 Task: Create a due date automation trigger when advanced on, on the monday of the week before a card is due add basic assigned to me at 11:00 AM.
Action: Mouse moved to (770, 284)
Screenshot: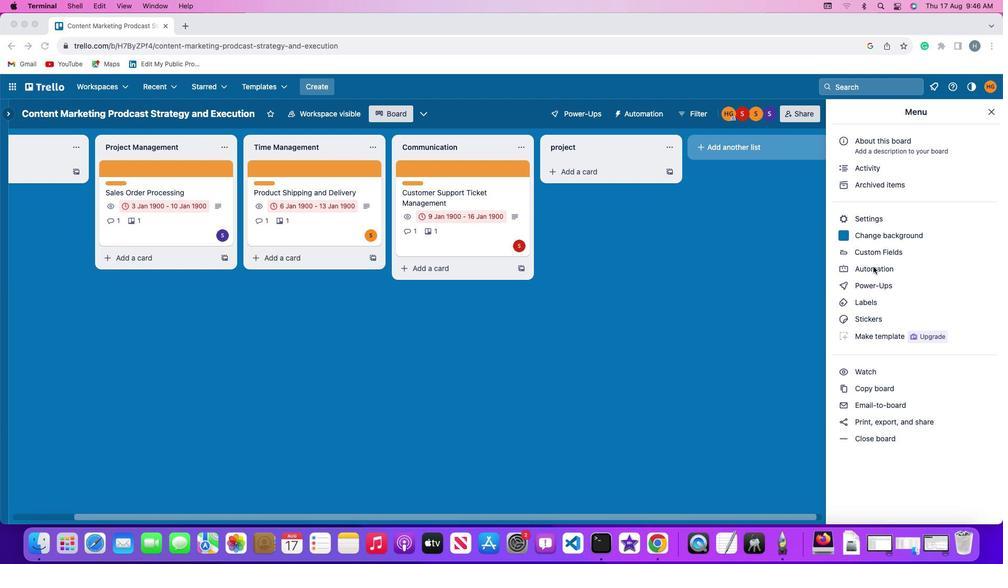 
Action: Mouse pressed left at (770, 284)
Screenshot: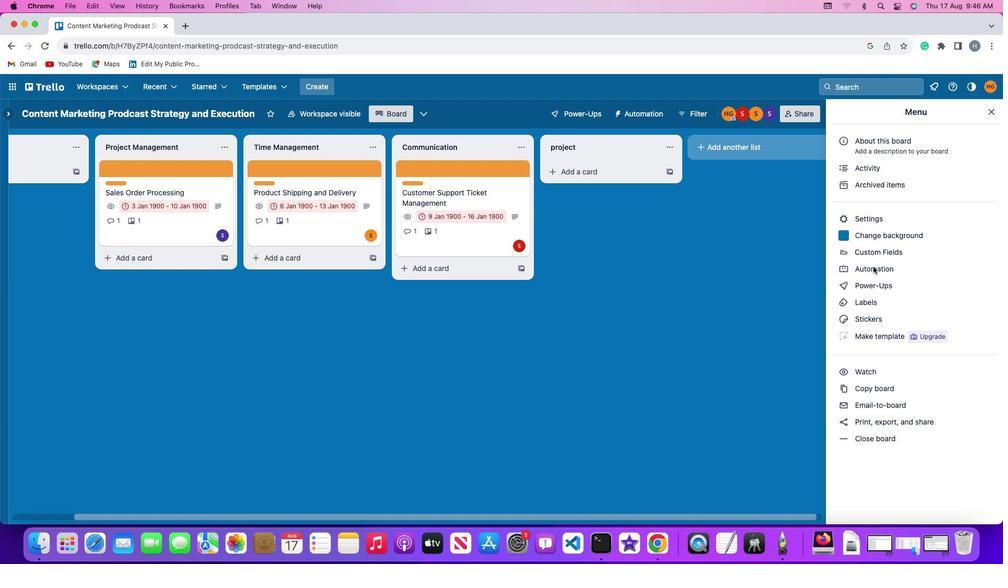 
Action: Mouse pressed left at (770, 284)
Screenshot: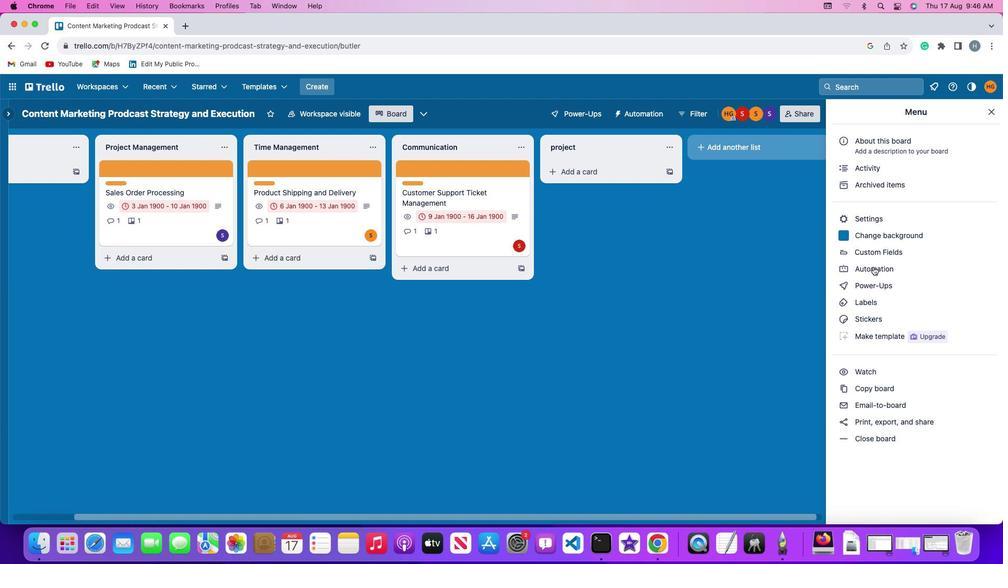 
Action: Mouse moved to (153, 265)
Screenshot: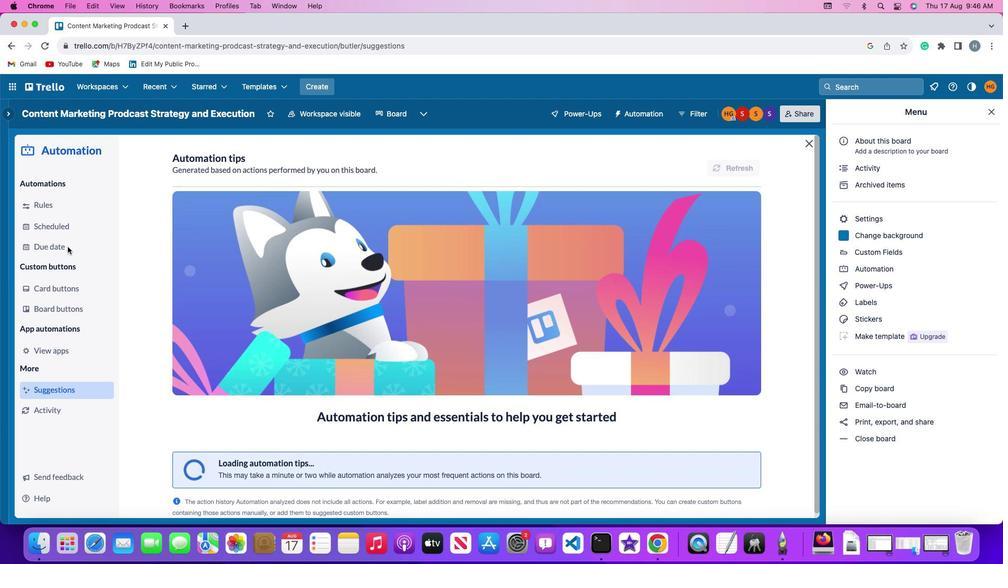 
Action: Mouse pressed left at (153, 265)
Screenshot: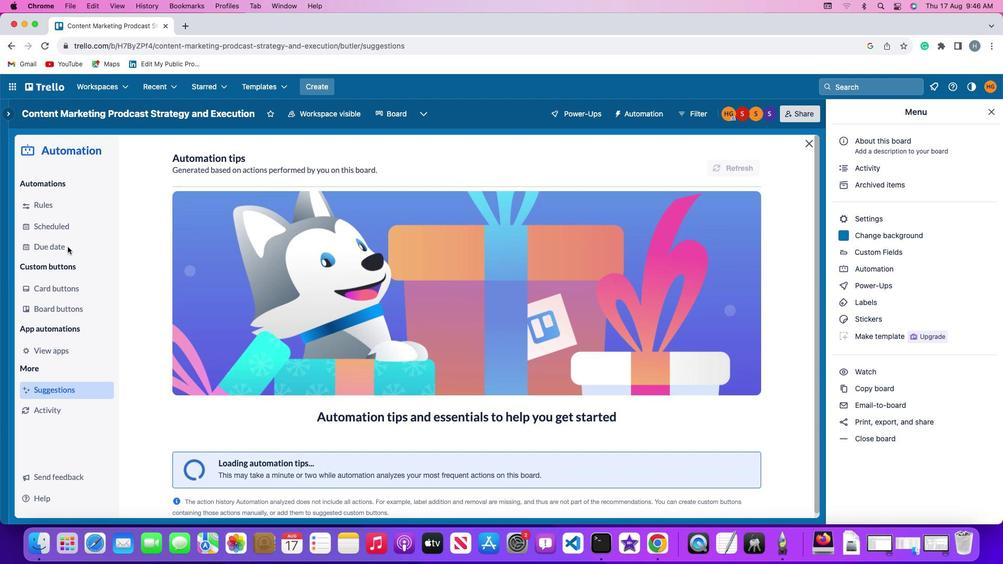 
Action: Mouse moved to (639, 185)
Screenshot: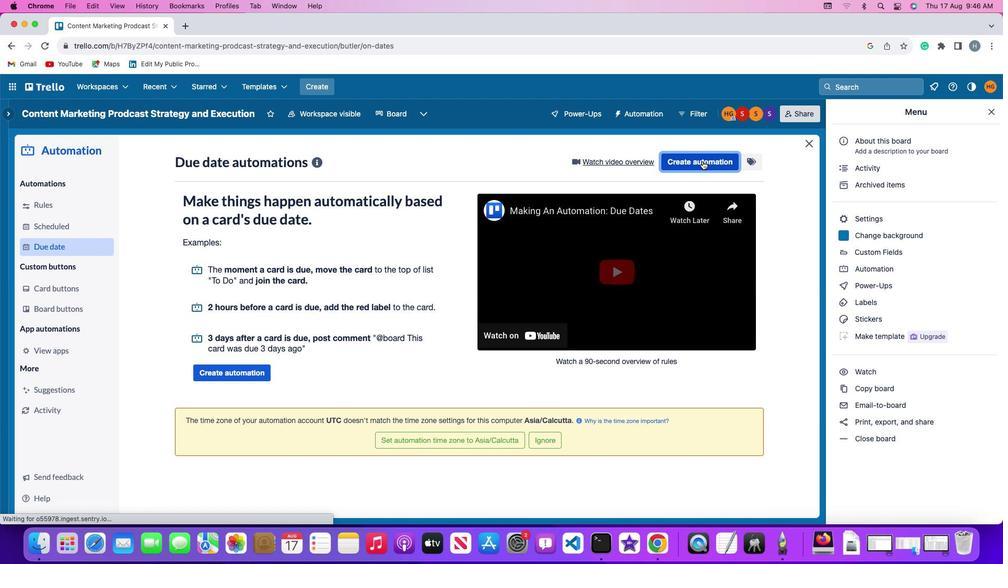 
Action: Mouse pressed left at (639, 185)
Screenshot: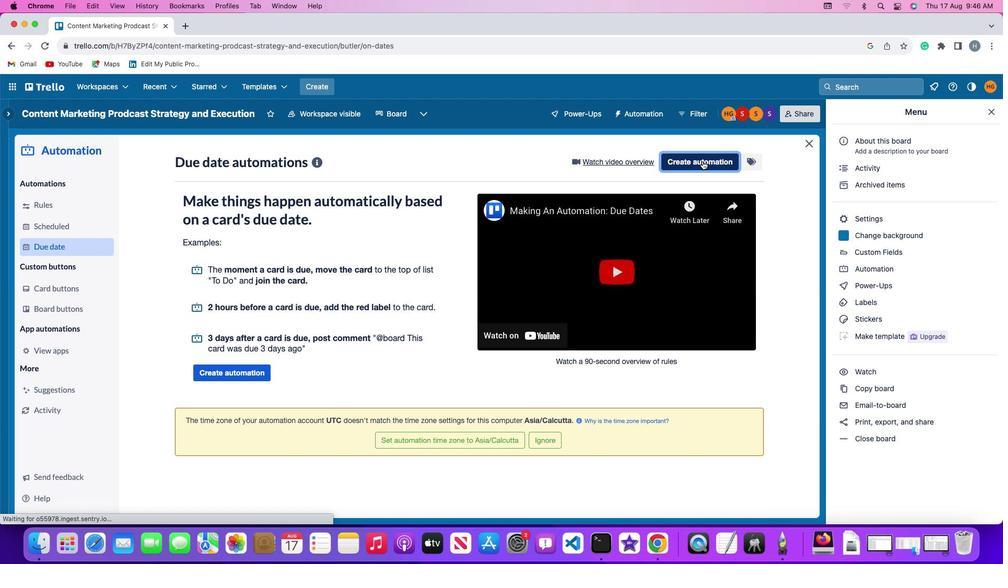
Action: Mouse moved to (254, 275)
Screenshot: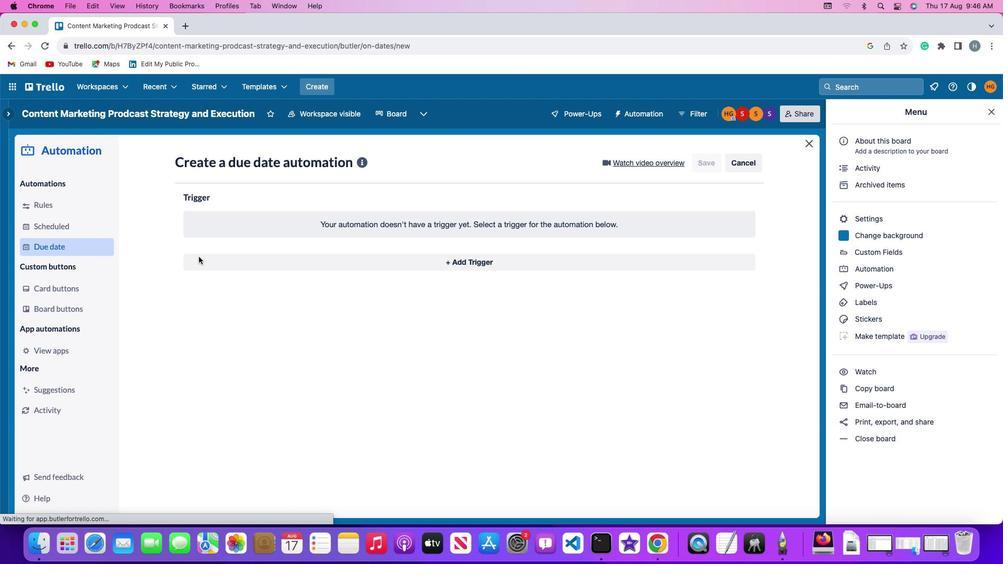 
Action: Mouse pressed left at (254, 275)
Screenshot: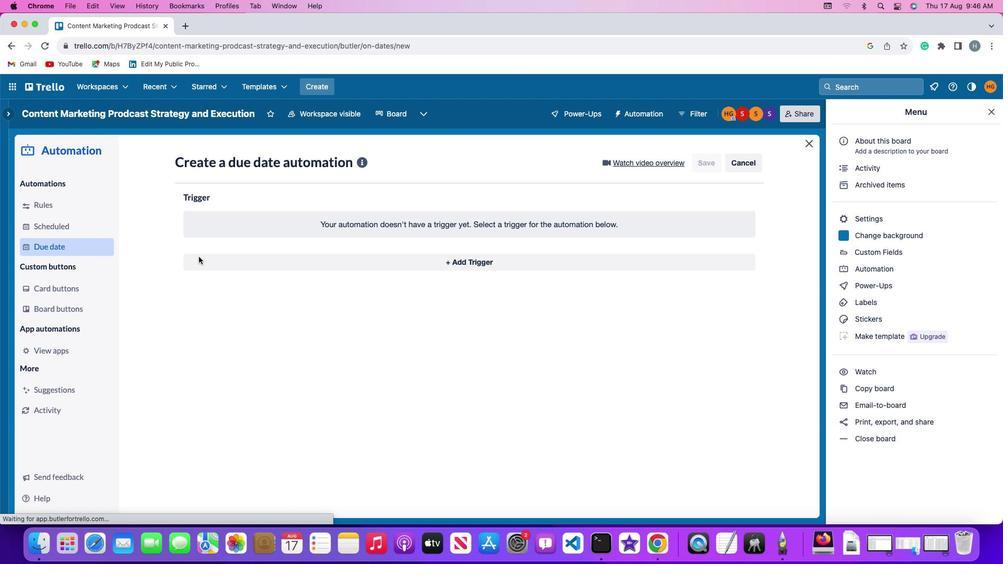 
Action: Mouse moved to (278, 463)
Screenshot: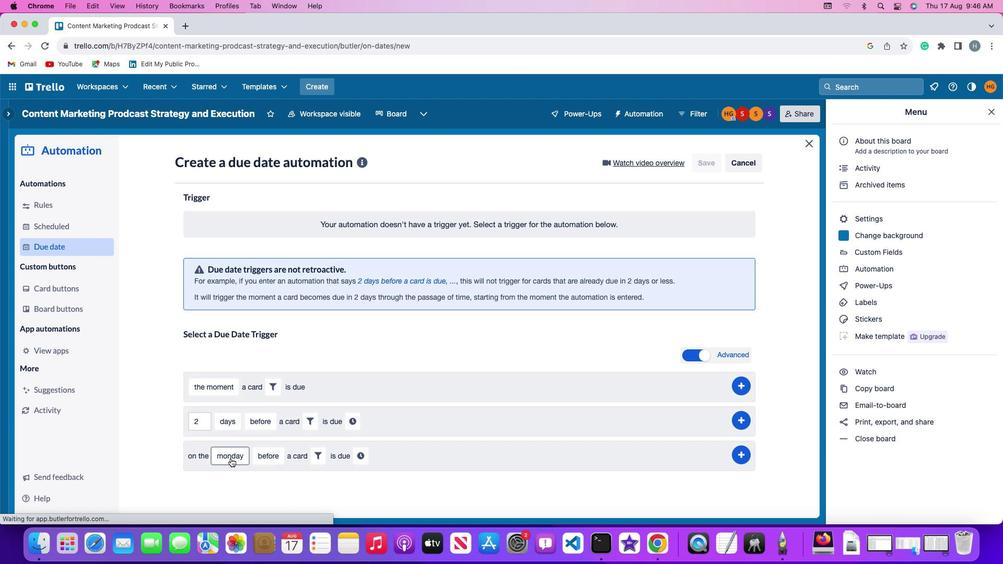 
Action: Mouse pressed left at (278, 463)
Screenshot: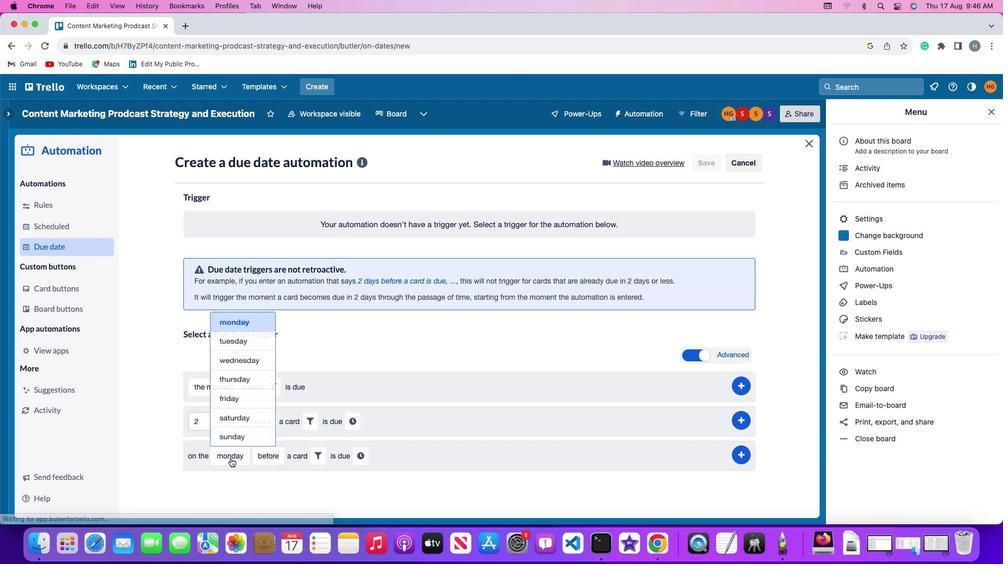 
Action: Mouse moved to (283, 325)
Screenshot: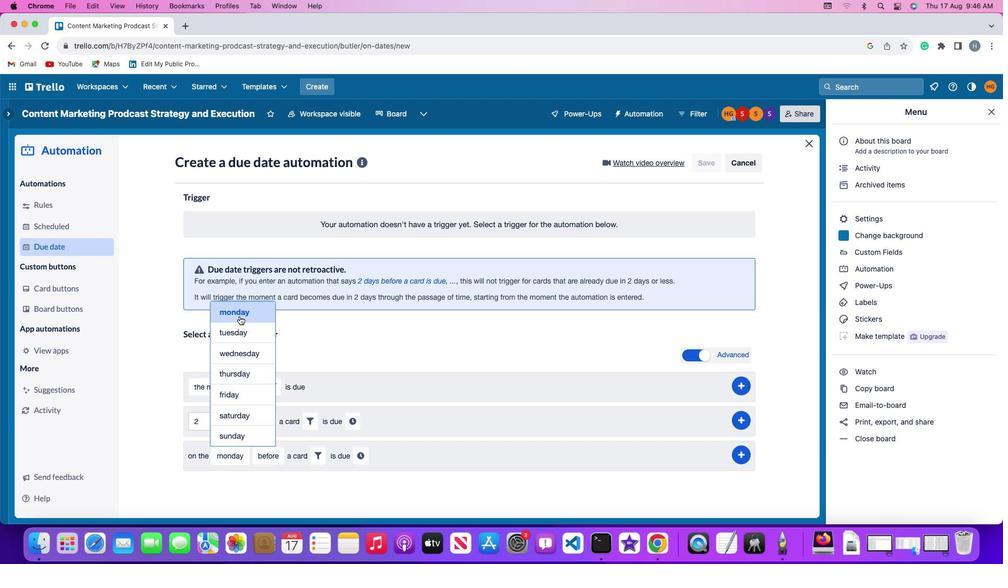 
Action: Mouse pressed left at (283, 325)
Screenshot: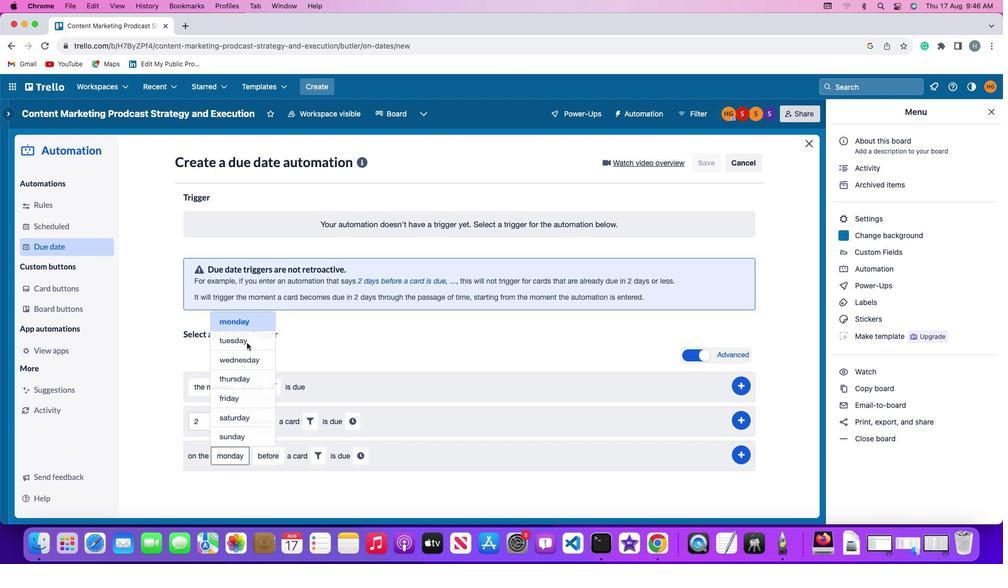 
Action: Mouse moved to (306, 460)
Screenshot: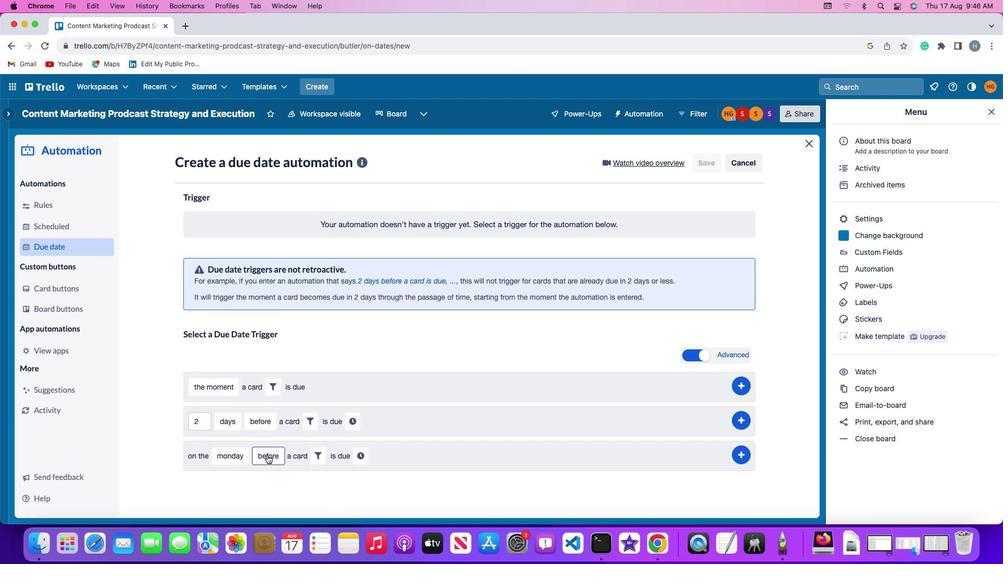 
Action: Mouse pressed left at (306, 460)
Screenshot: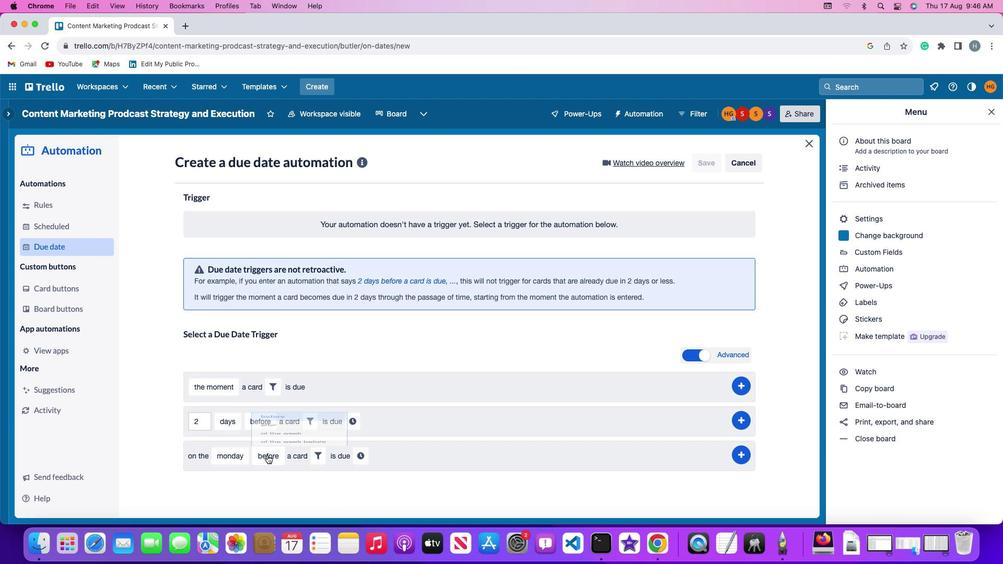 
Action: Mouse moved to (314, 437)
Screenshot: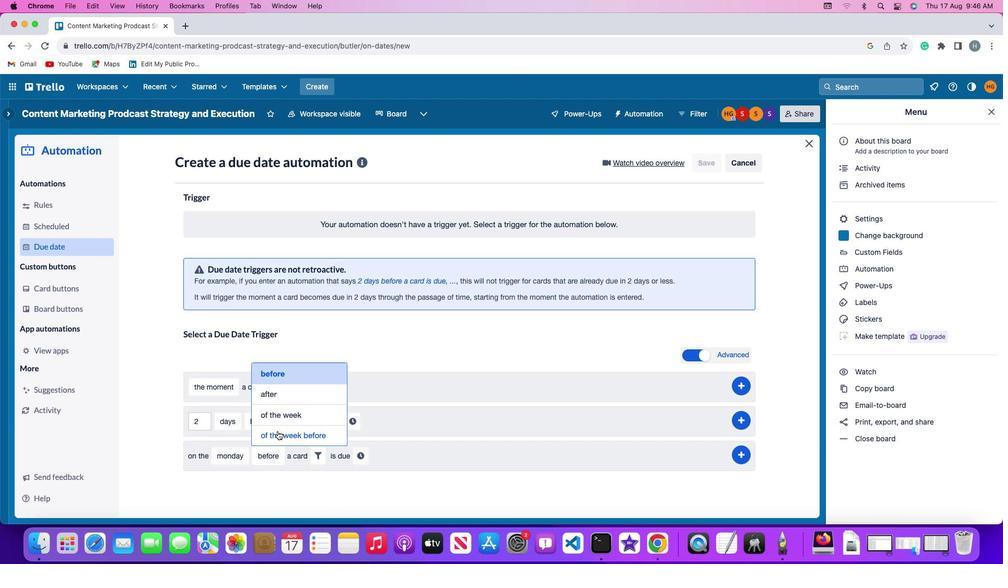 
Action: Mouse pressed left at (314, 437)
Screenshot: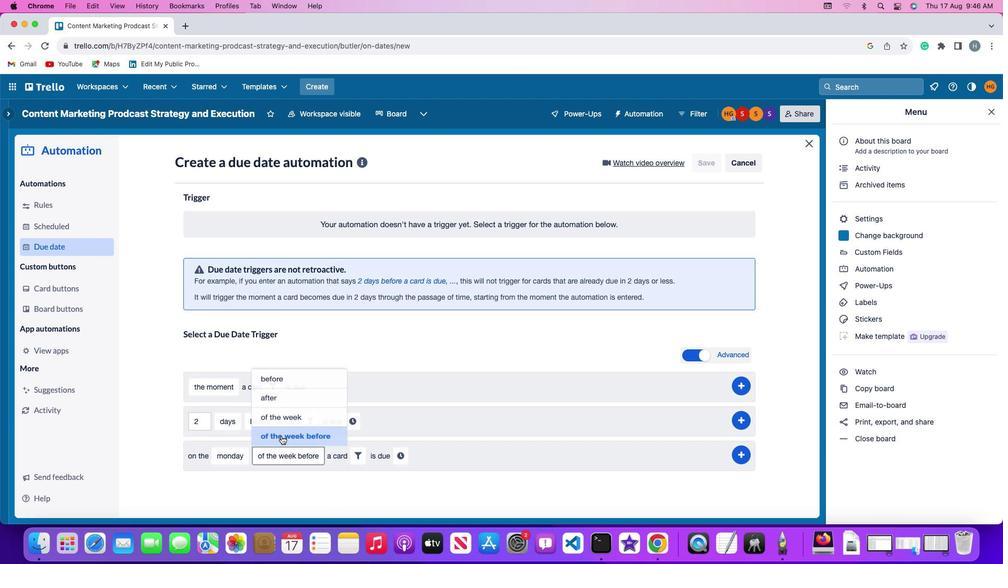 
Action: Mouse moved to (375, 462)
Screenshot: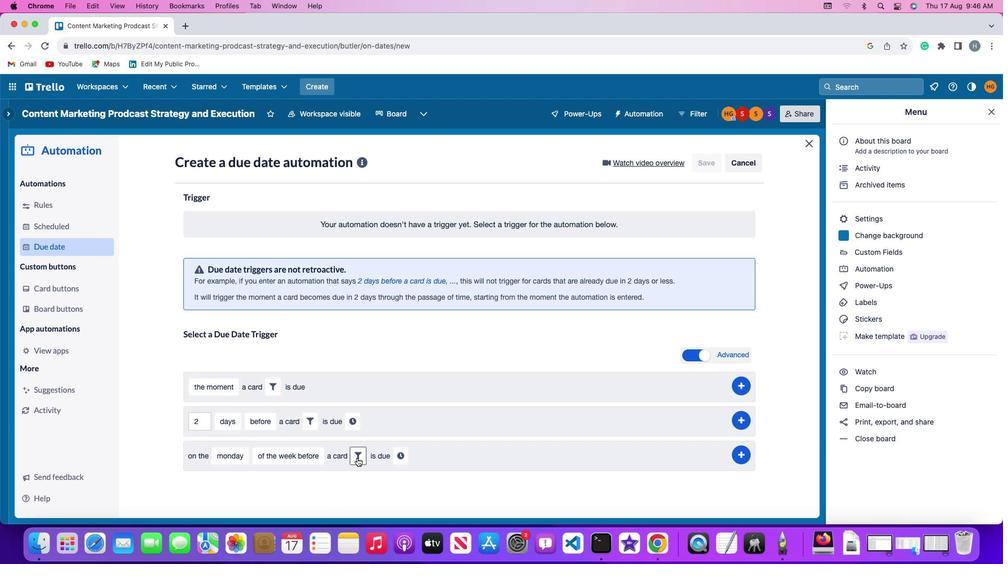 
Action: Mouse pressed left at (375, 462)
Screenshot: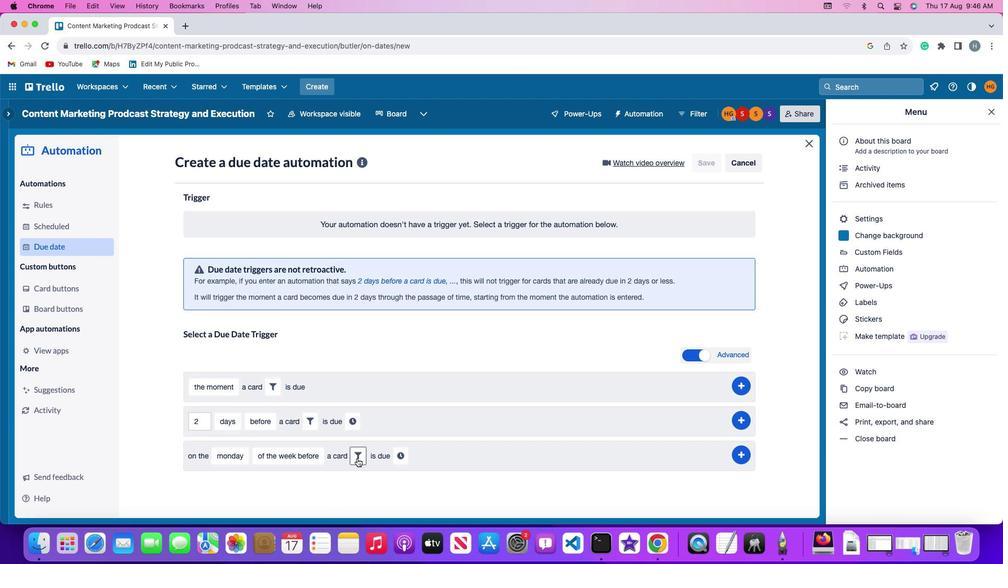 
Action: Mouse moved to (358, 499)
Screenshot: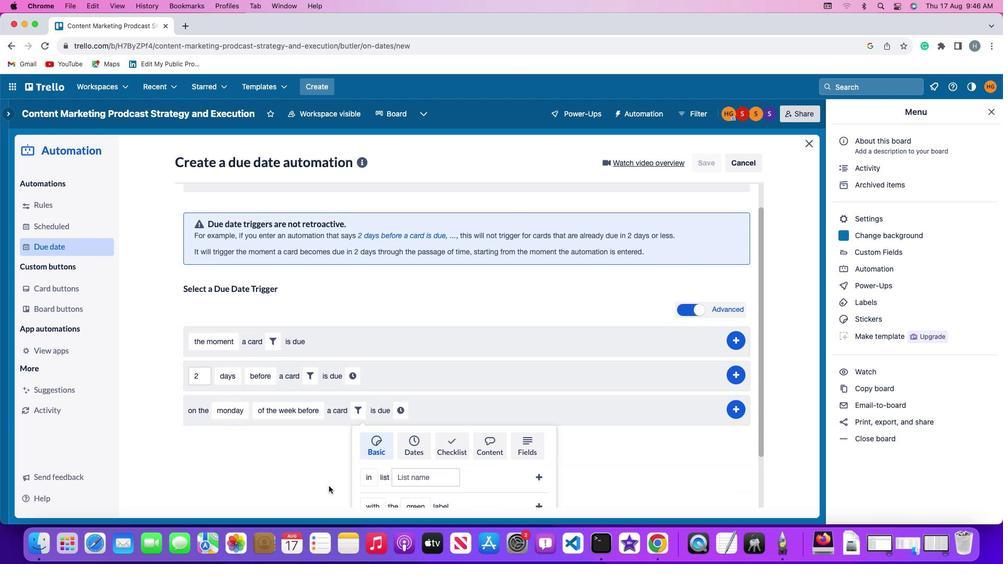 
Action: Mouse scrolled (358, 499) with delta (101, 35)
Screenshot: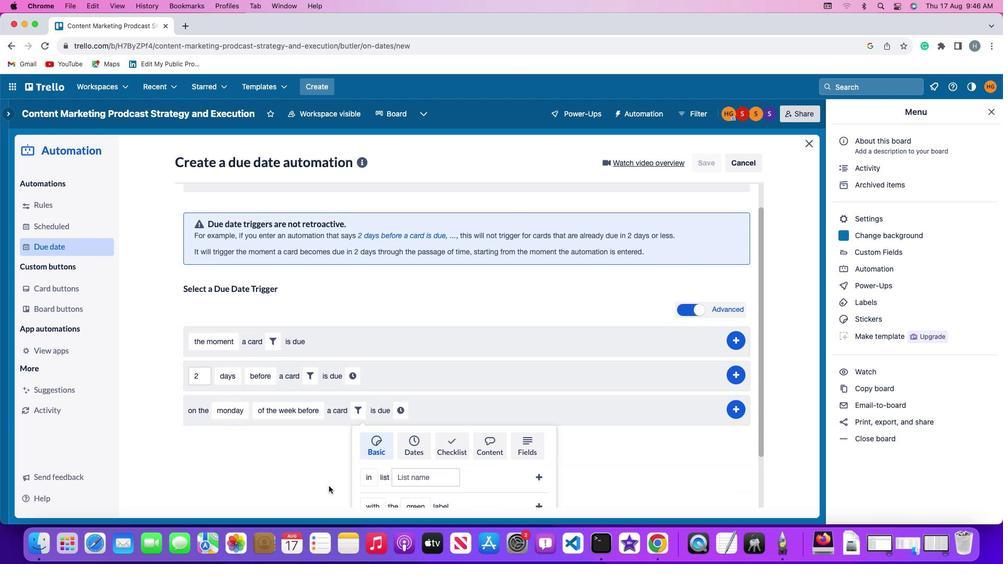 
Action: Mouse moved to (357, 499)
Screenshot: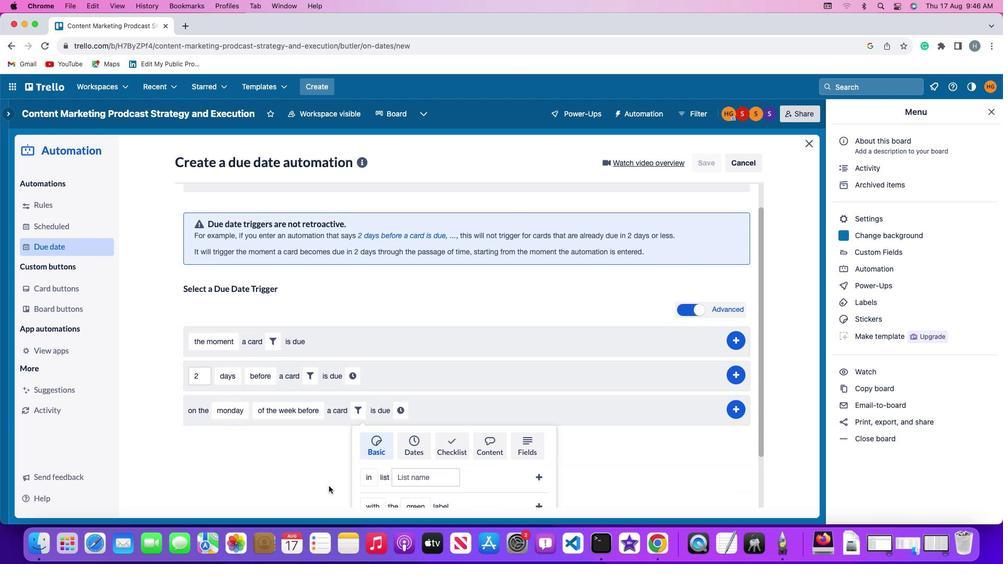 
Action: Mouse scrolled (357, 499) with delta (101, 35)
Screenshot: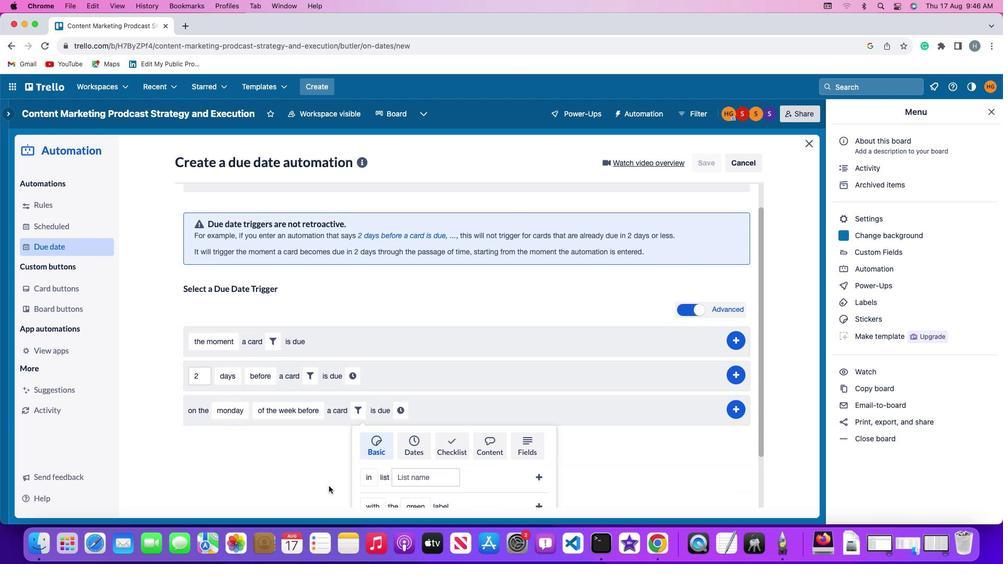 
Action: Mouse moved to (357, 499)
Screenshot: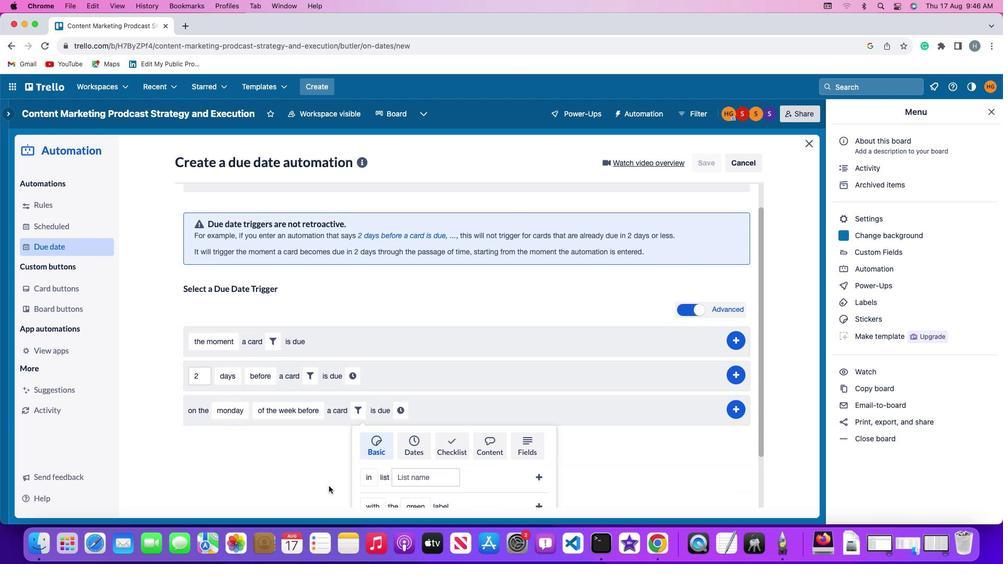
Action: Mouse scrolled (357, 499) with delta (101, 33)
Screenshot: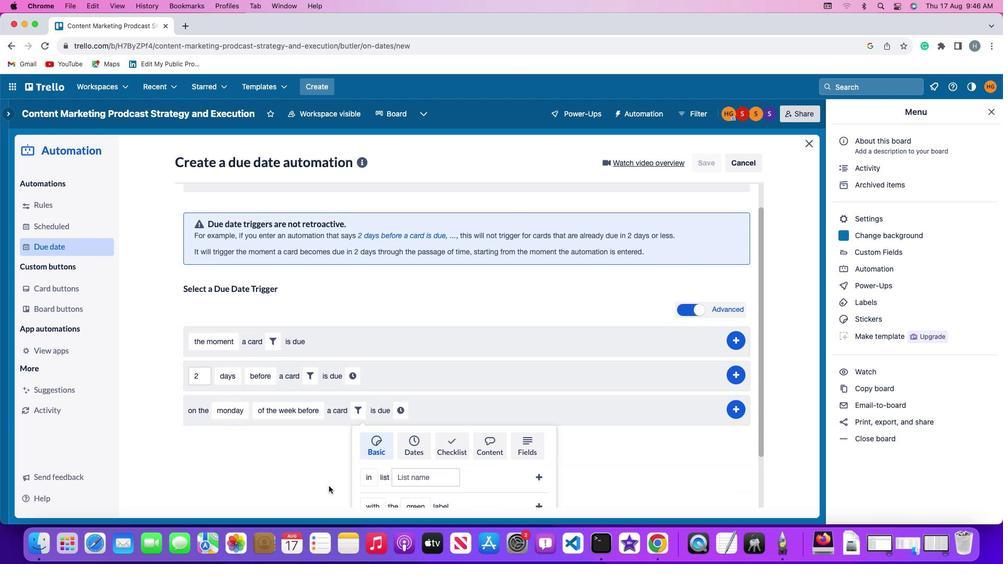 
Action: Mouse moved to (357, 498)
Screenshot: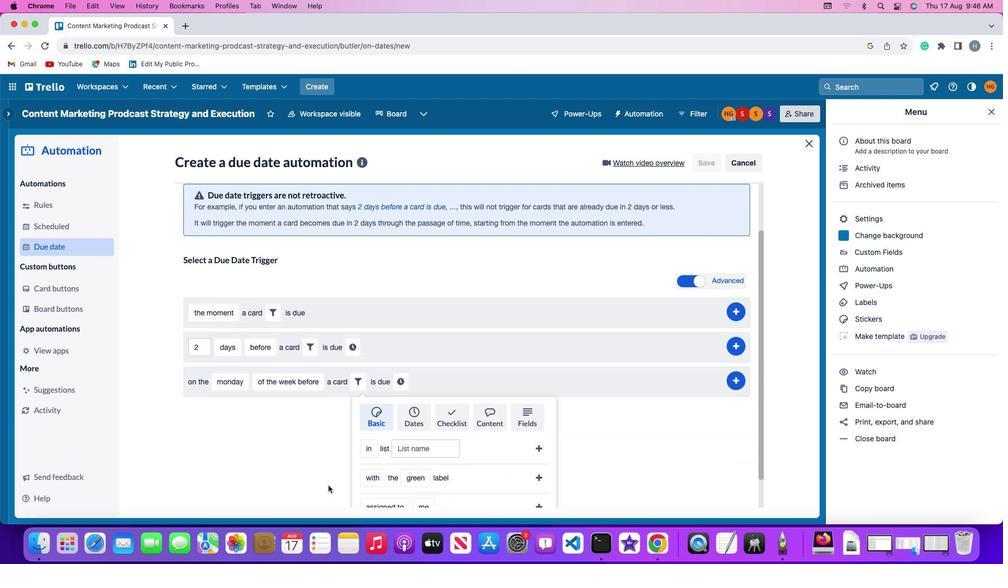 
Action: Mouse scrolled (357, 498) with delta (101, 33)
Screenshot: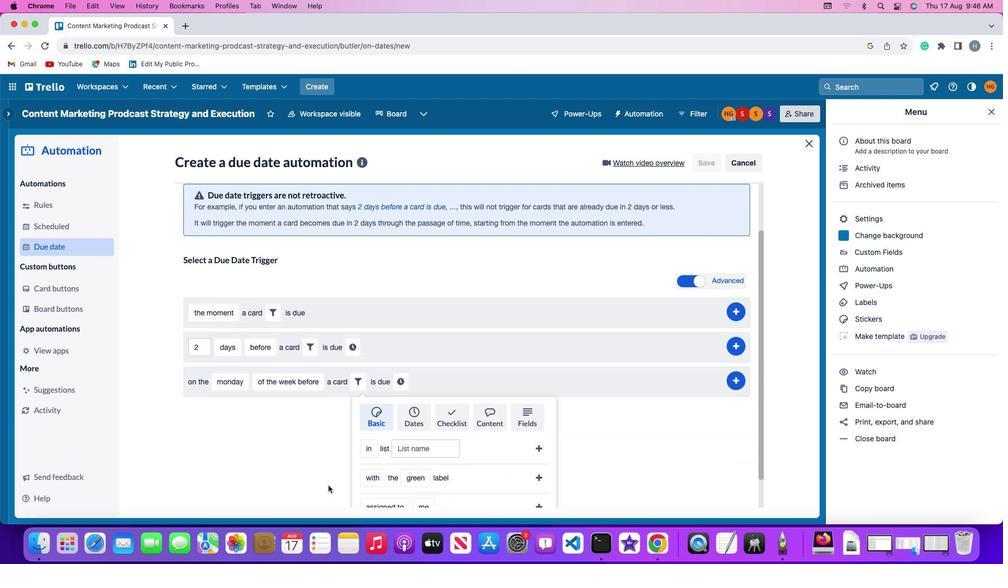 
Action: Mouse moved to (353, 488)
Screenshot: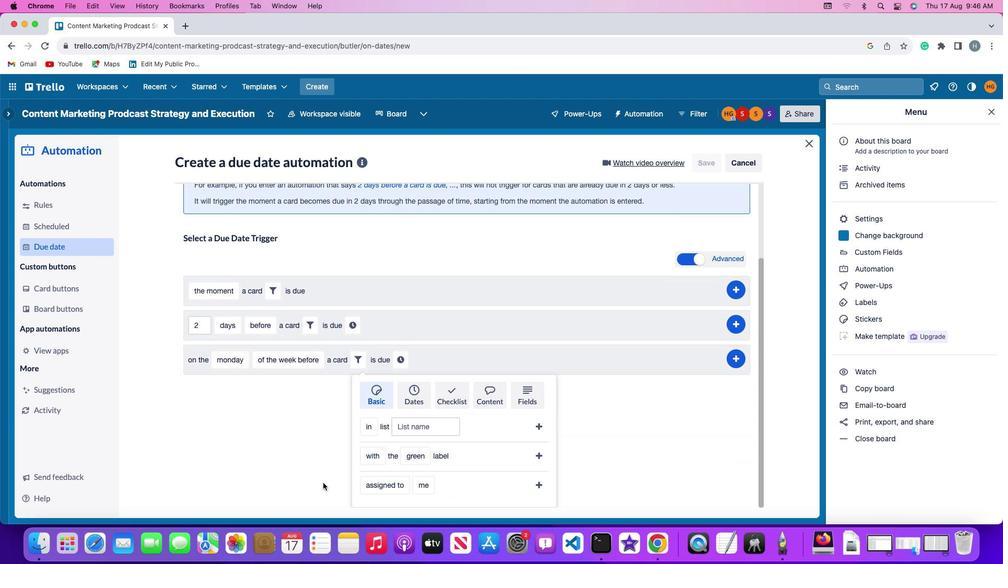
Action: Mouse scrolled (353, 488) with delta (101, 35)
Screenshot: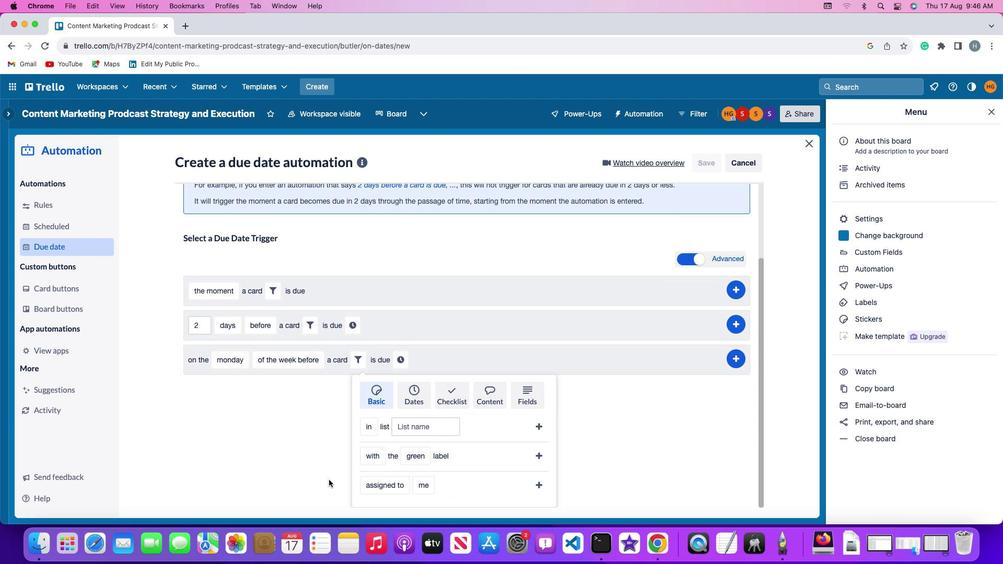 
Action: Mouse moved to (352, 488)
Screenshot: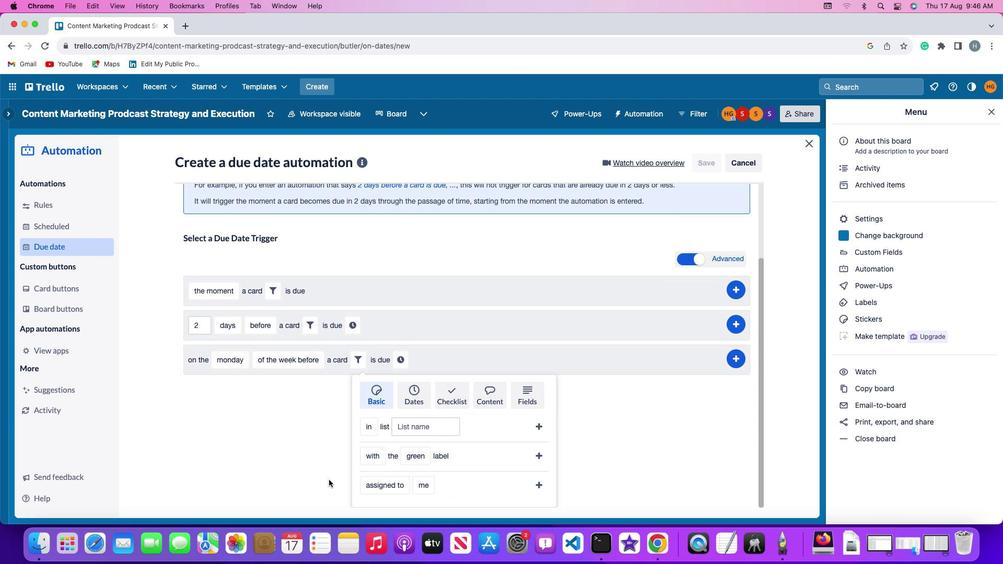 
Action: Mouse scrolled (352, 488) with delta (101, 35)
Screenshot: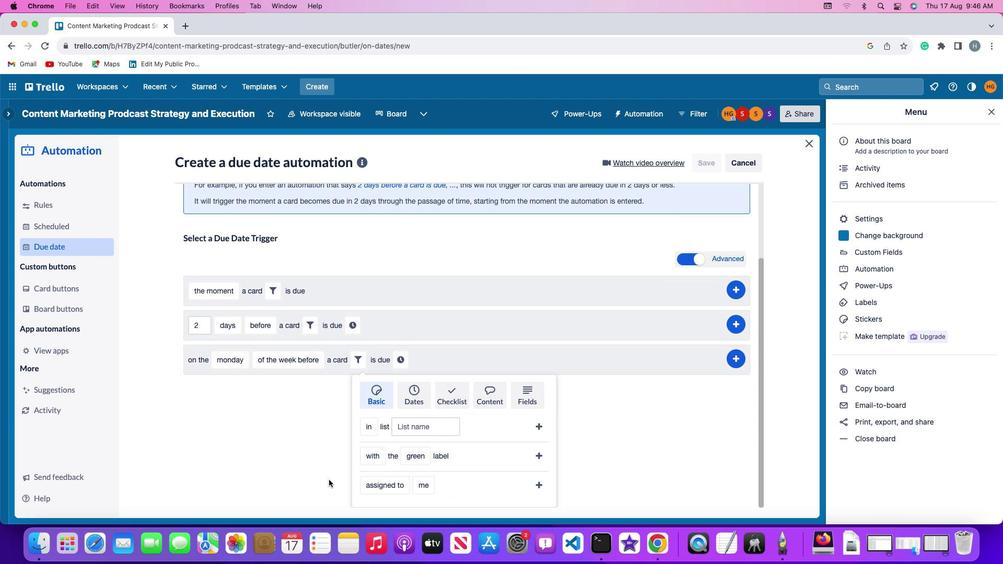 
Action: Mouse moved to (351, 488)
Screenshot: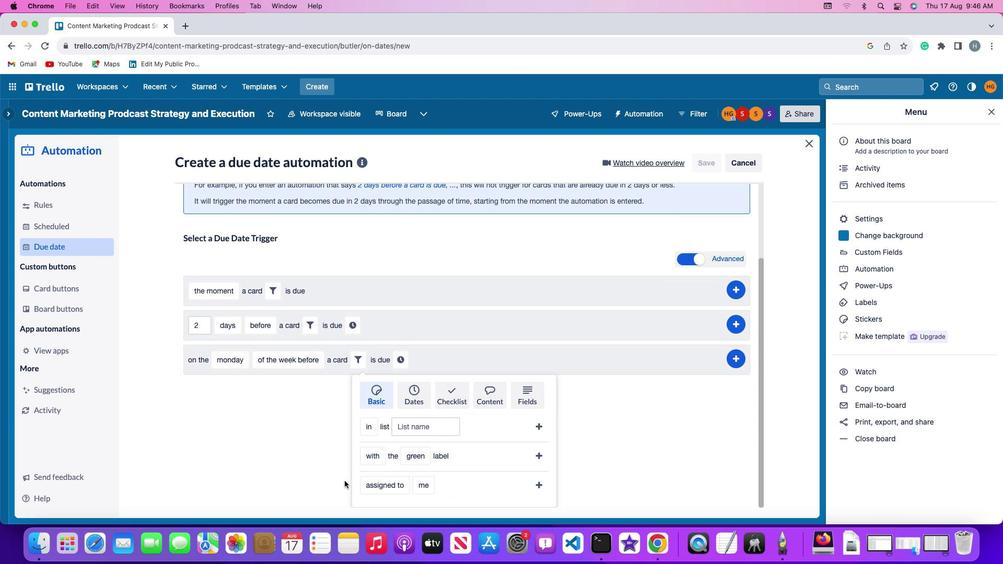 
Action: Mouse scrolled (351, 488) with delta (101, 33)
Screenshot: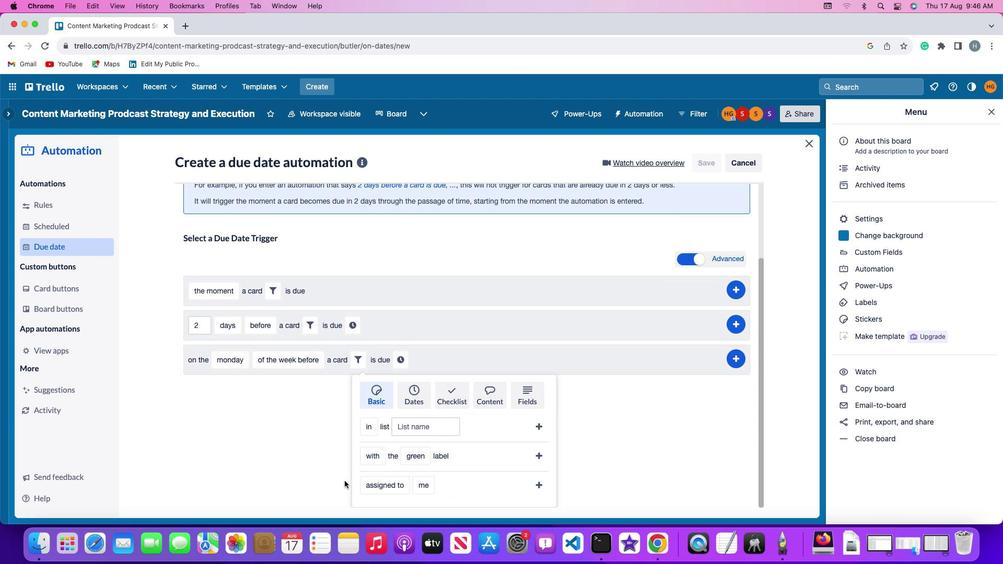 
Action: Mouse moved to (349, 486)
Screenshot: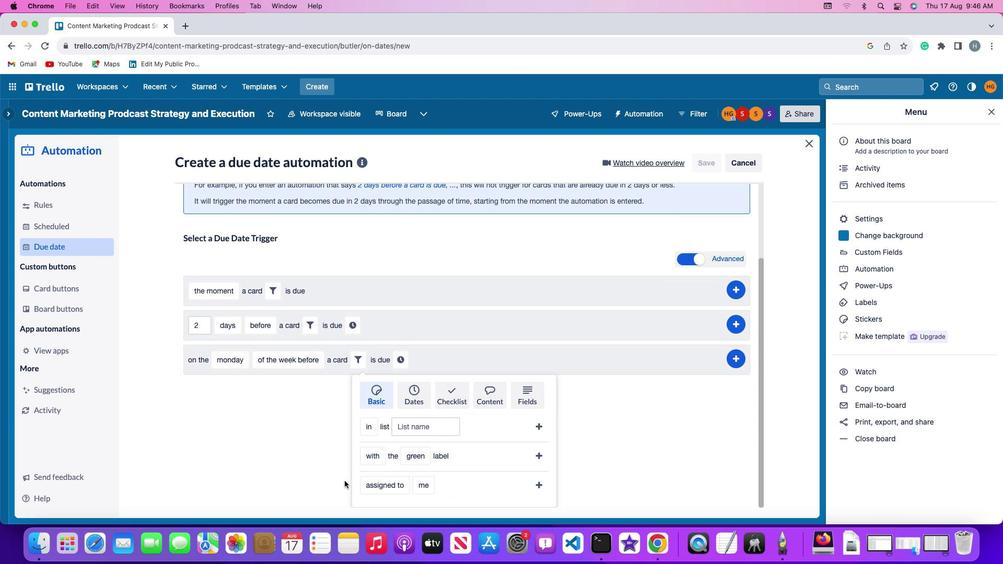
Action: Mouse scrolled (349, 486) with delta (101, 33)
Screenshot: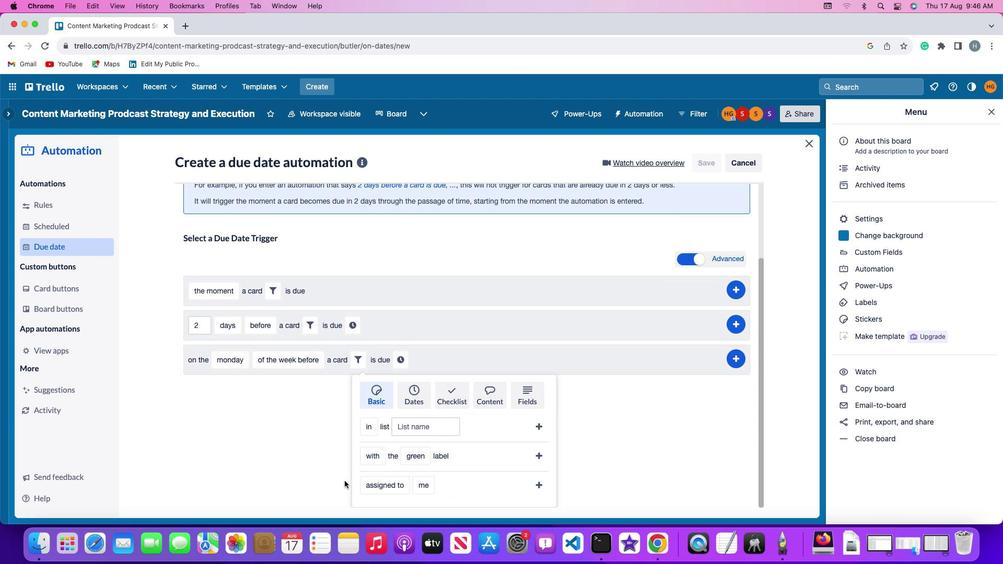 
Action: Mouse moved to (383, 487)
Screenshot: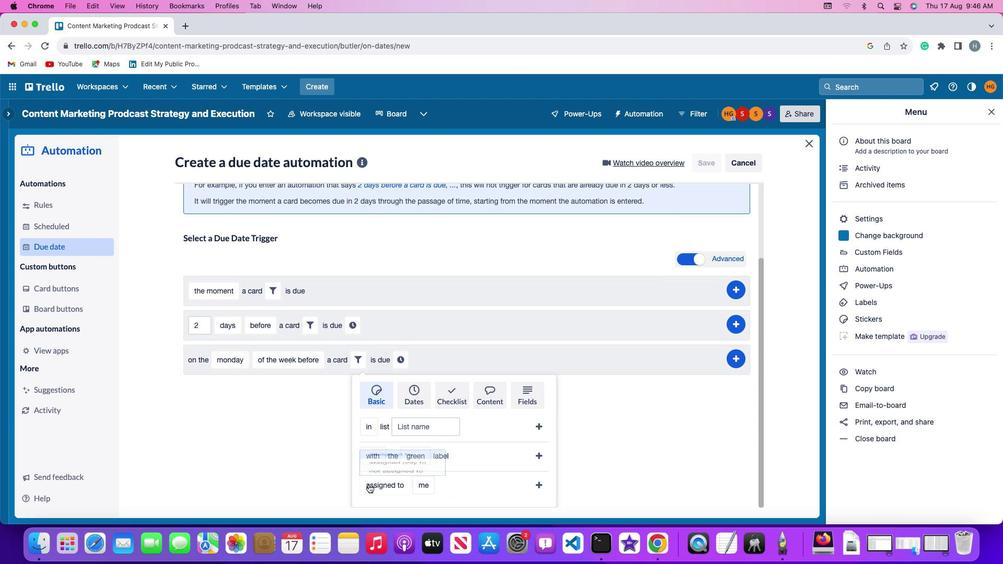 
Action: Mouse pressed left at (383, 487)
Screenshot: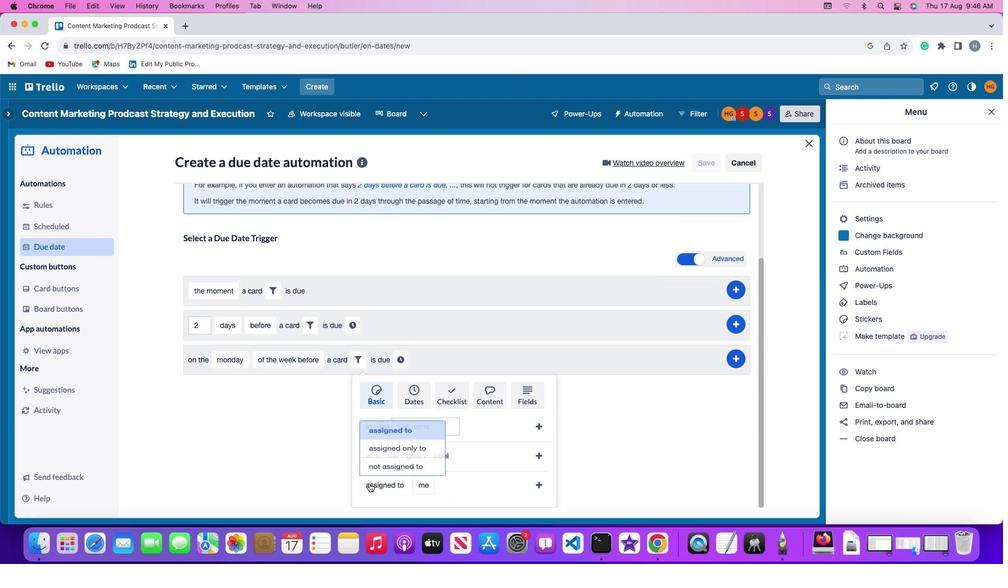 
Action: Mouse moved to (400, 428)
Screenshot: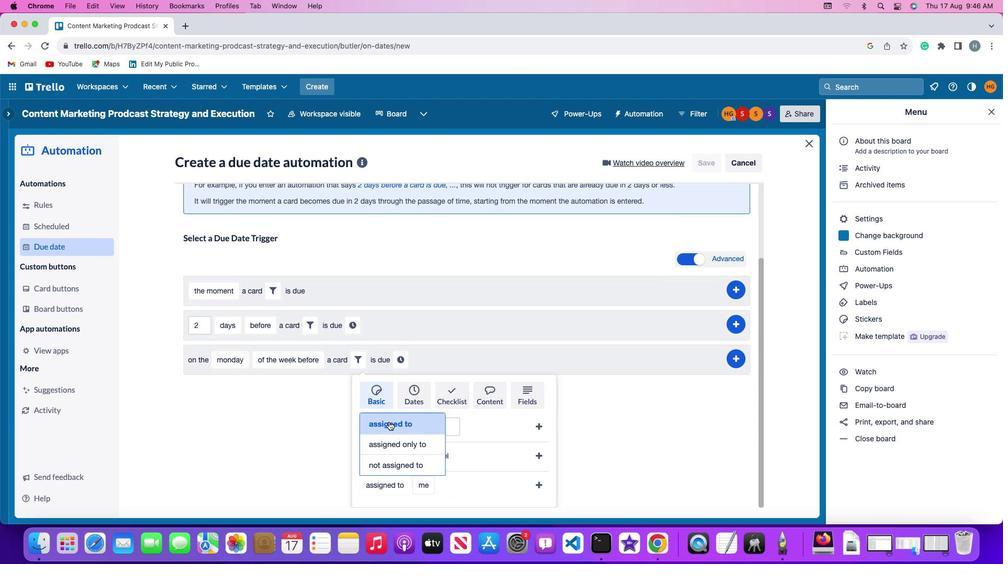 
Action: Mouse pressed left at (400, 428)
Screenshot: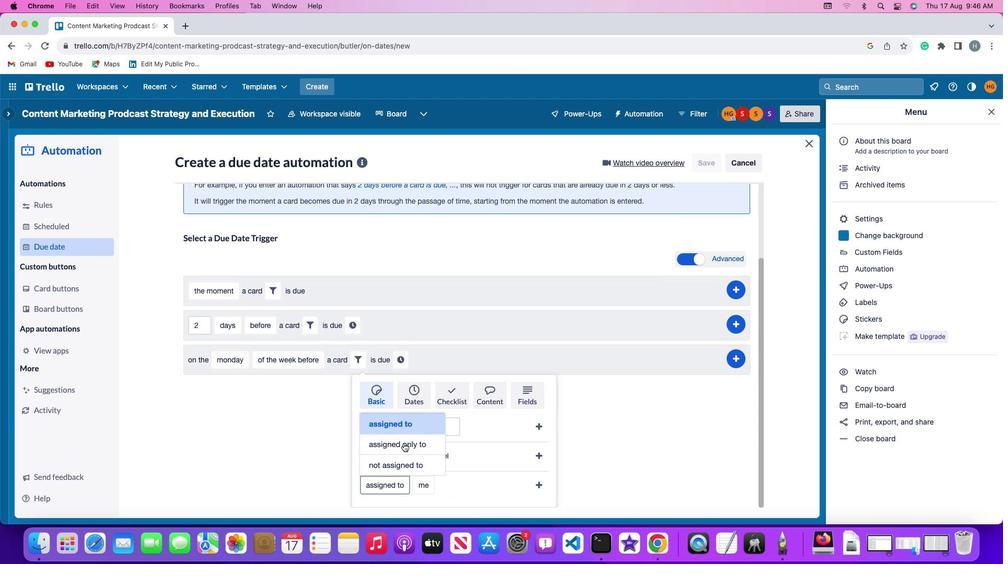 
Action: Mouse moved to (427, 489)
Screenshot: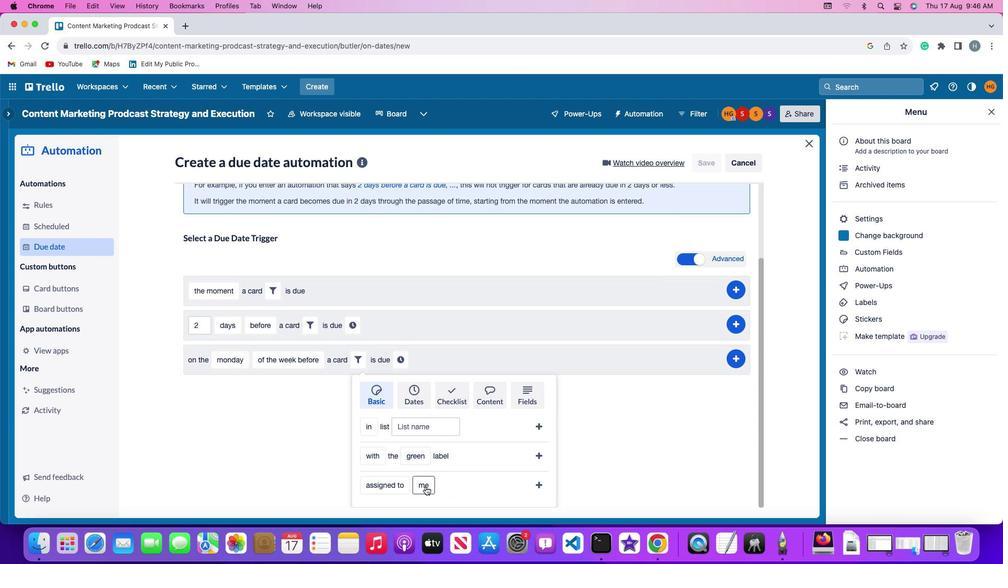 
Action: Mouse pressed left at (427, 489)
Screenshot: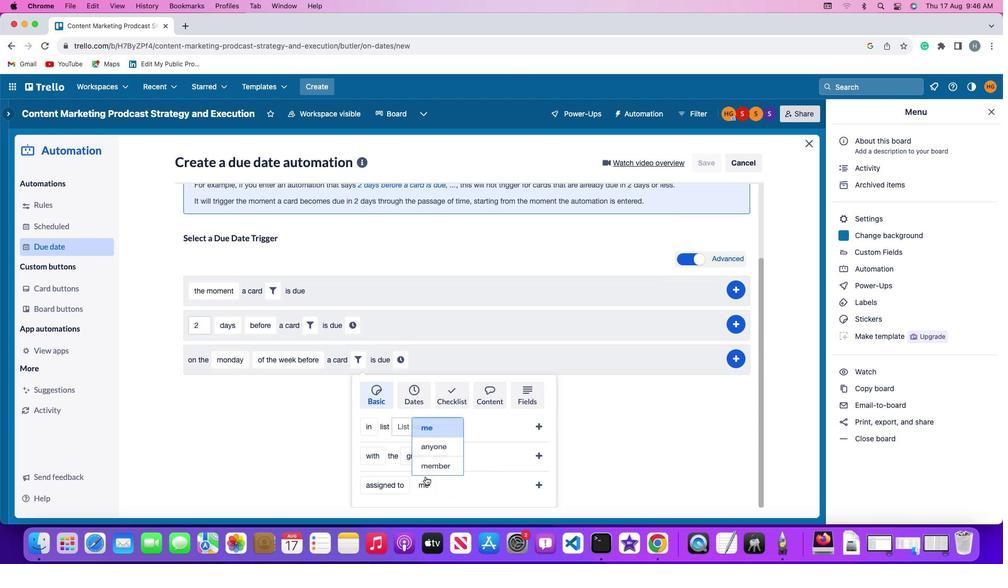 
Action: Mouse moved to (431, 432)
Screenshot: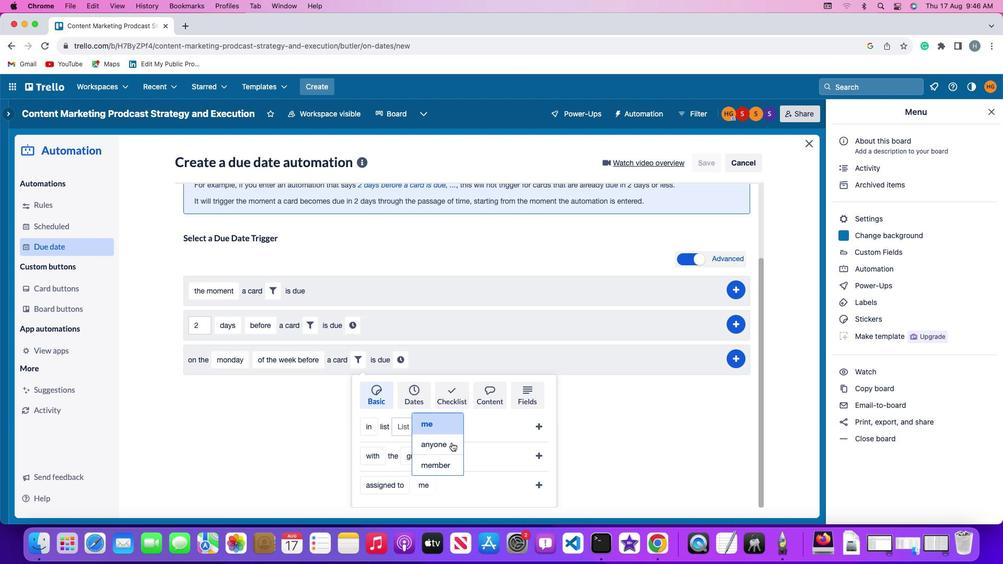 
Action: Mouse pressed left at (431, 432)
Screenshot: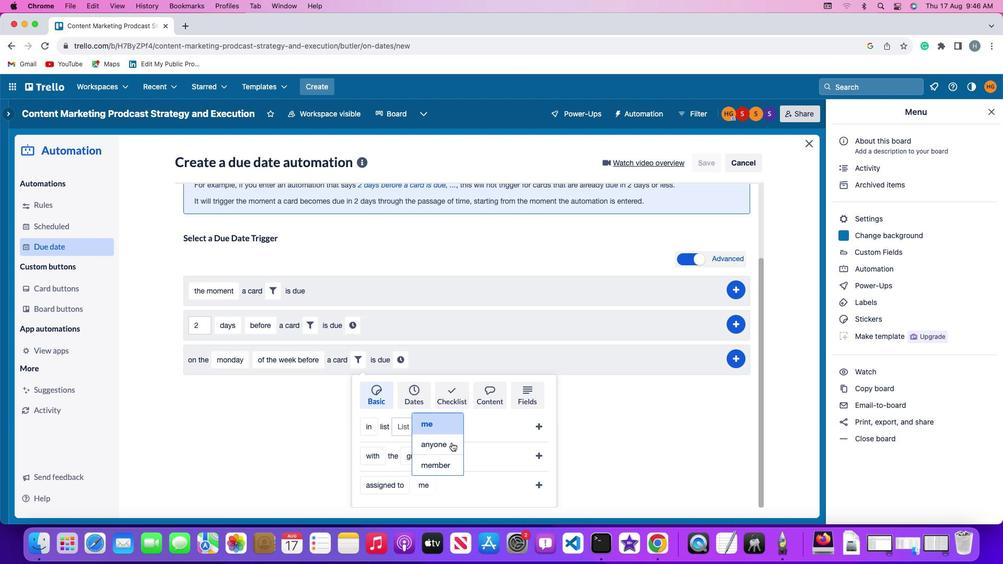 
Action: Mouse moved to (512, 486)
Screenshot: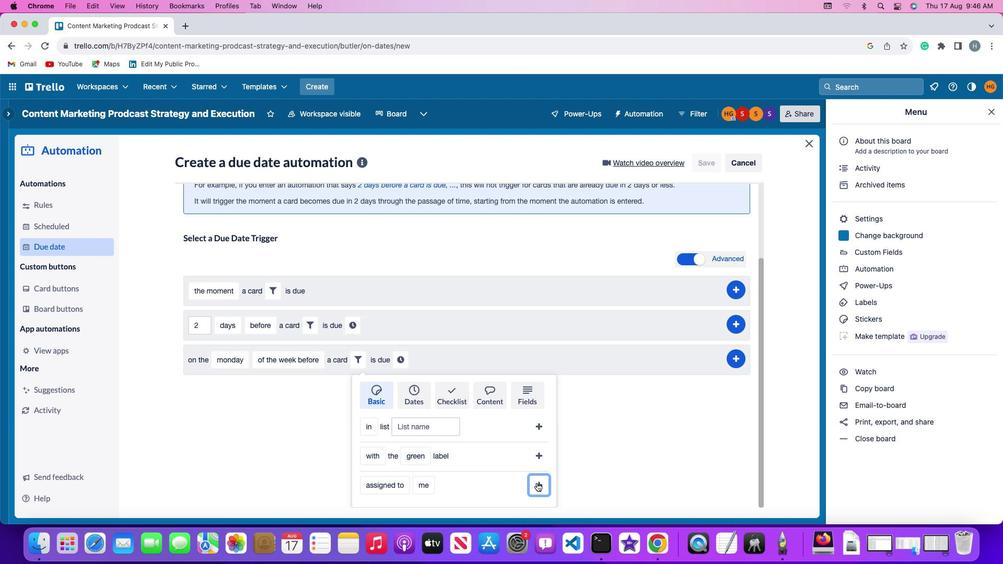 
Action: Mouse pressed left at (512, 486)
Screenshot: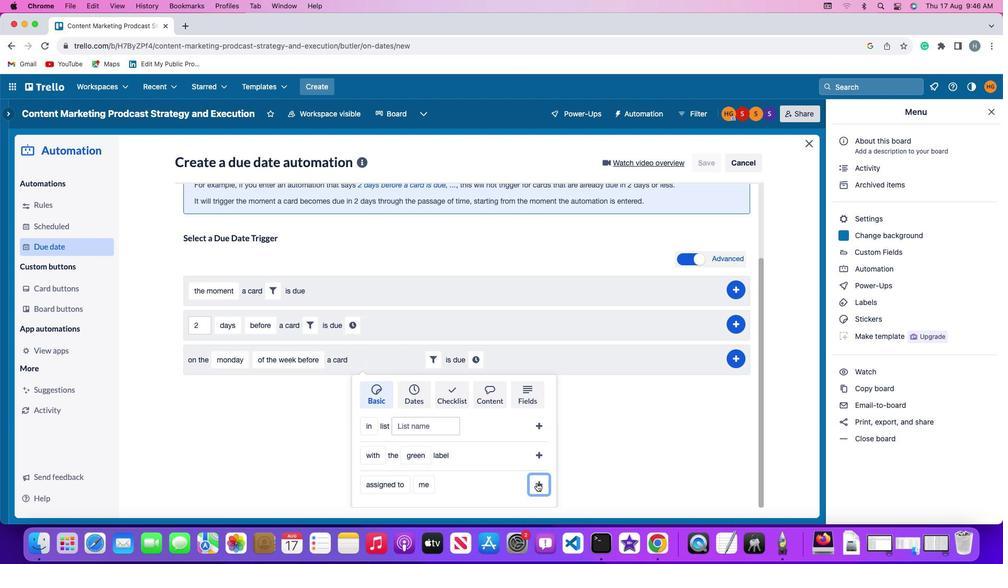 
Action: Mouse moved to (463, 461)
Screenshot: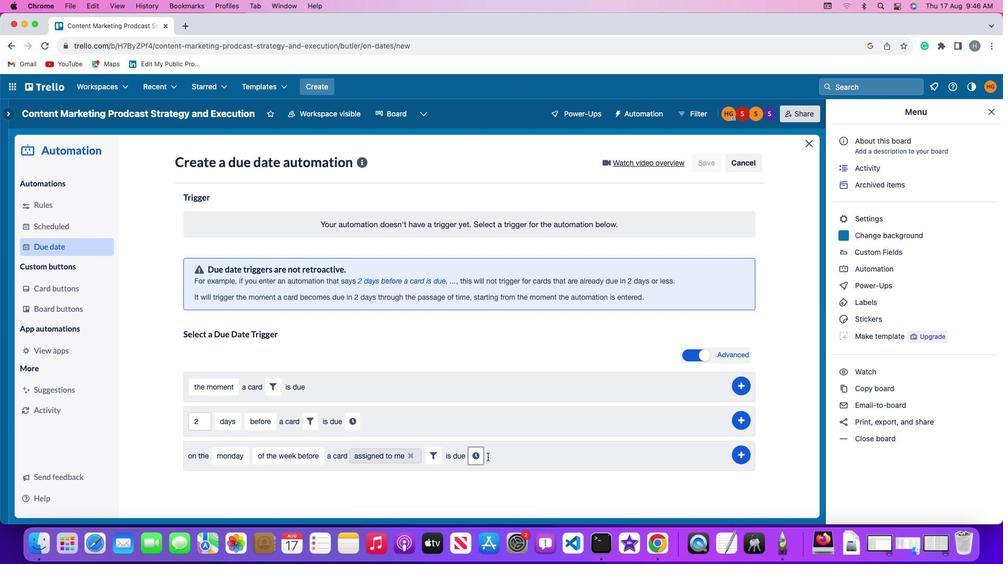 
Action: Mouse pressed left at (463, 461)
Screenshot: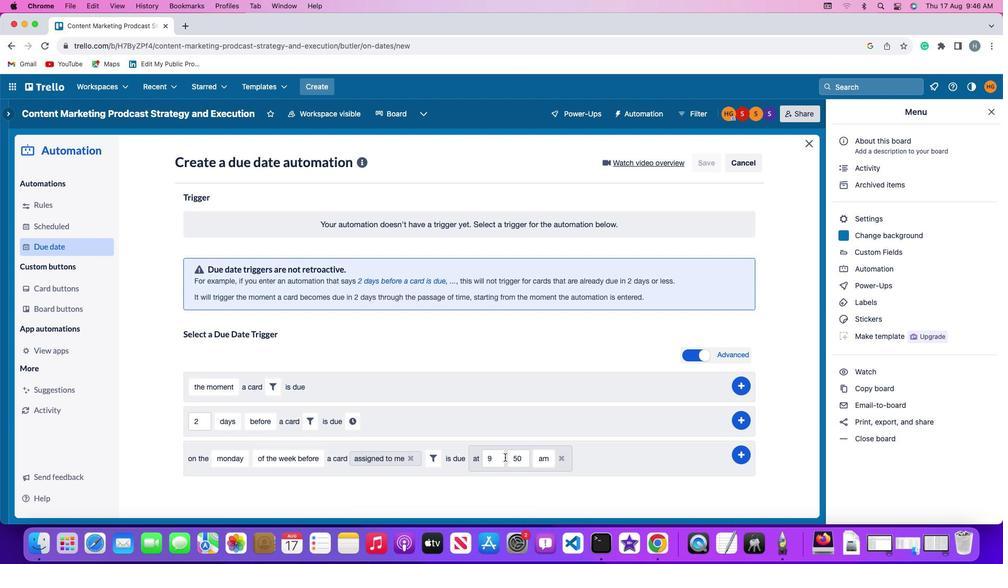 
Action: Mouse moved to (480, 462)
Screenshot: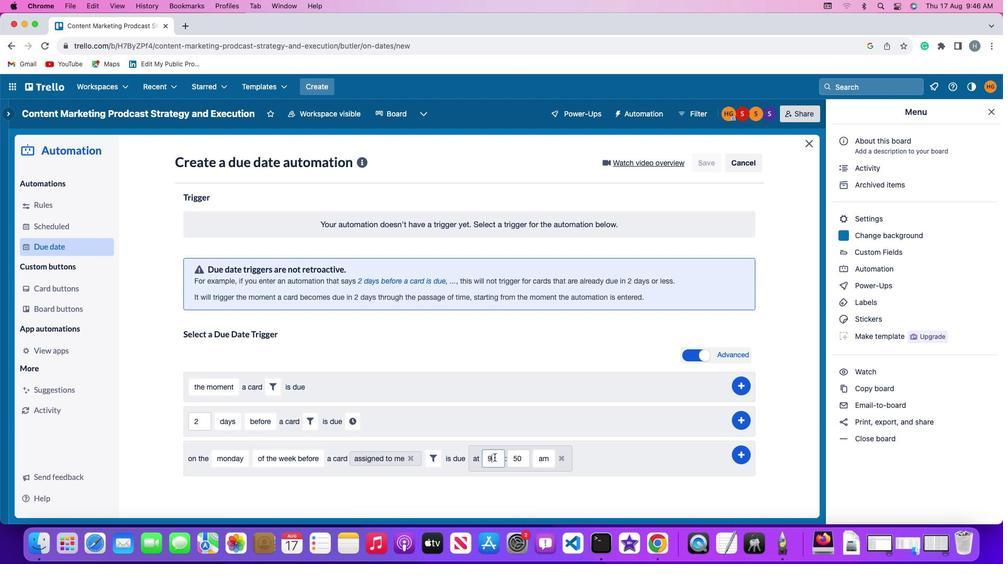 
Action: Mouse pressed left at (480, 462)
Screenshot: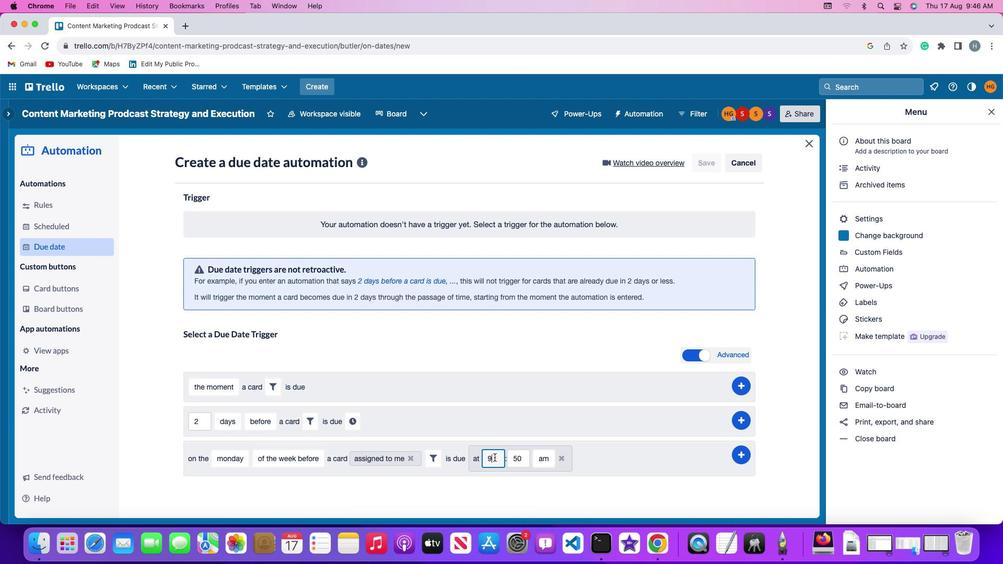 
Action: Key pressed Key.backspace'1''1'
Screenshot: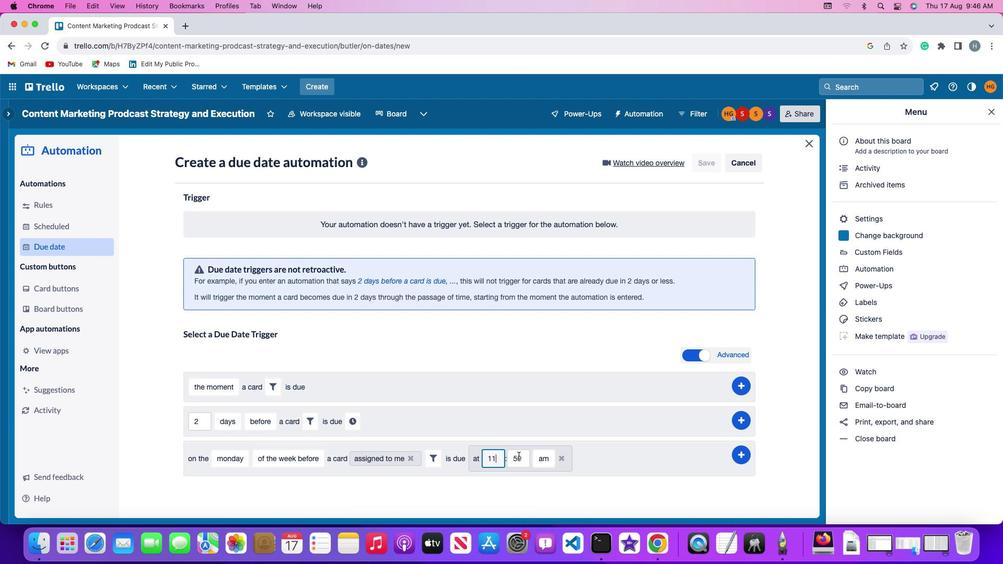 
Action: Mouse moved to (503, 462)
Screenshot: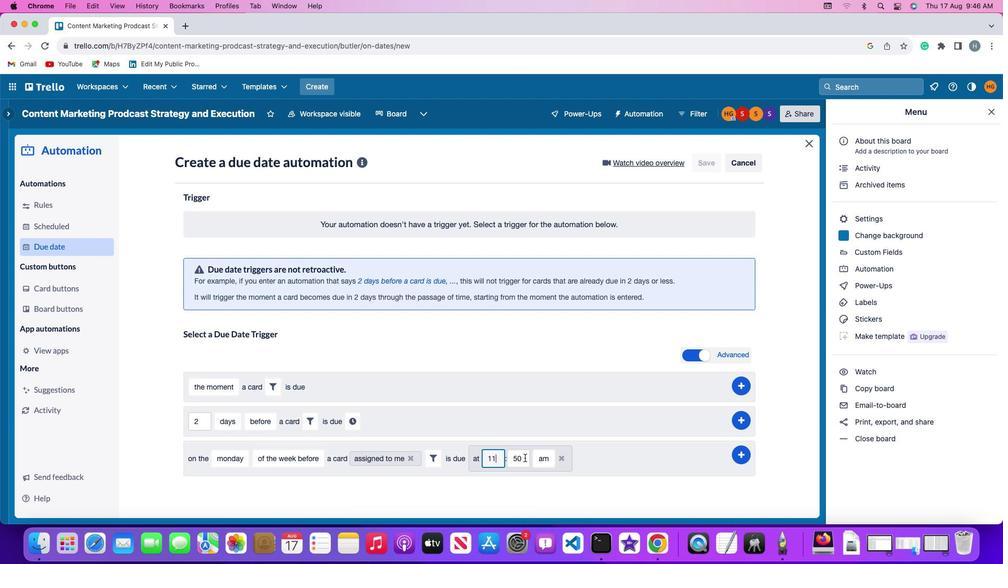 
Action: Mouse pressed left at (503, 462)
Screenshot: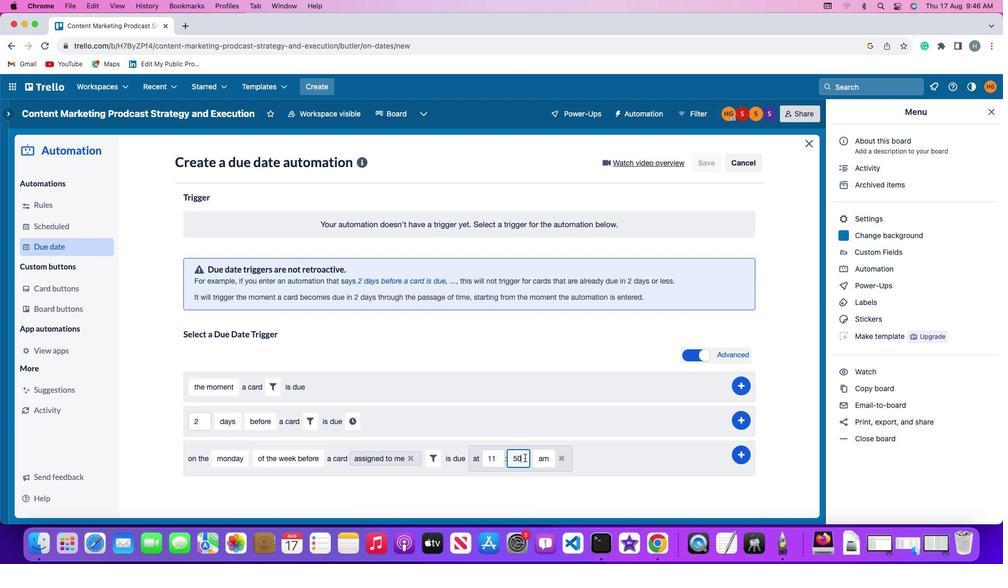 
Action: Mouse moved to (504, 462)
Screenshot: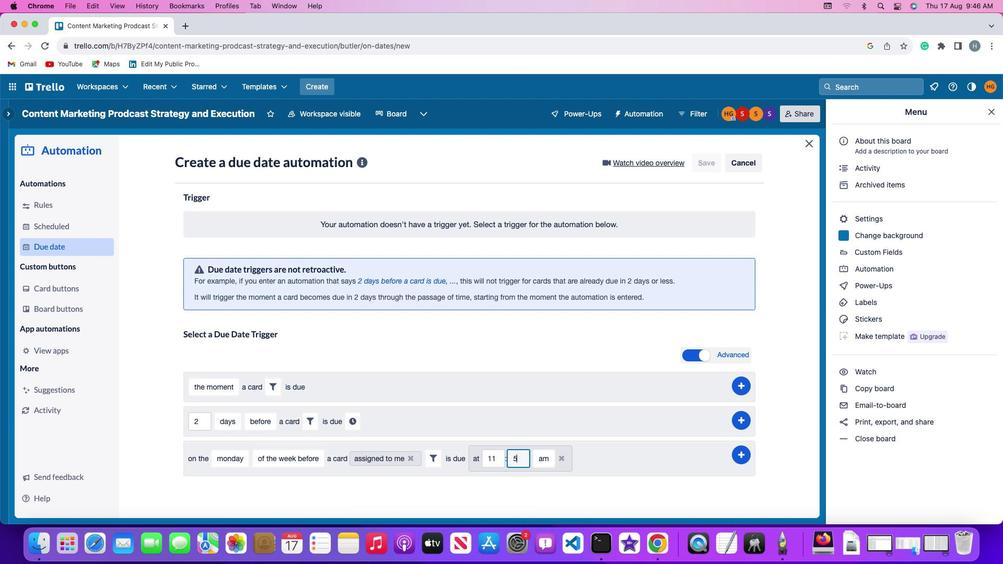 
Action: Key pressed Key.backspaceKey.backspace'0''0'
Screenshot: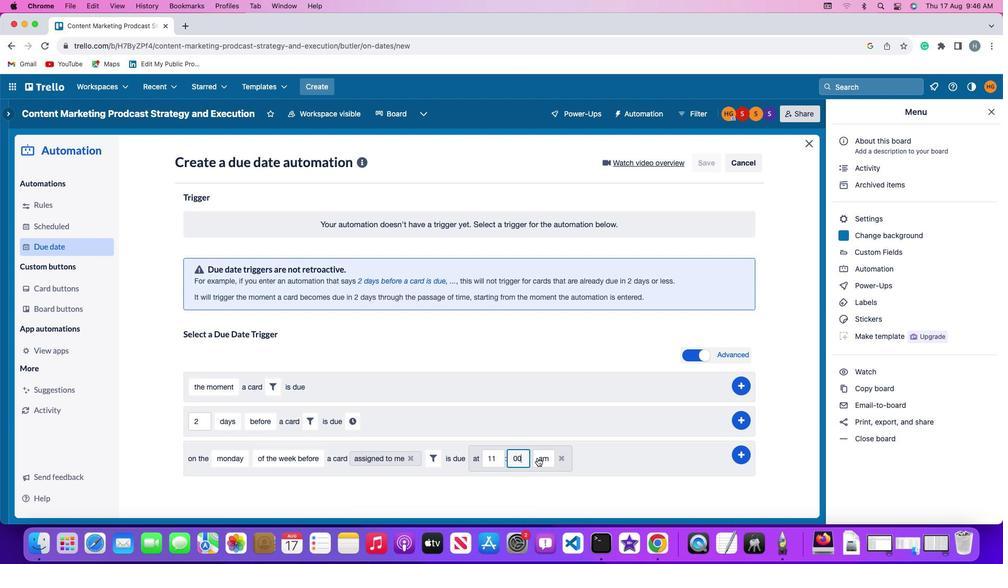 
Action: Mouse moved to (513, 462)
Screenshot: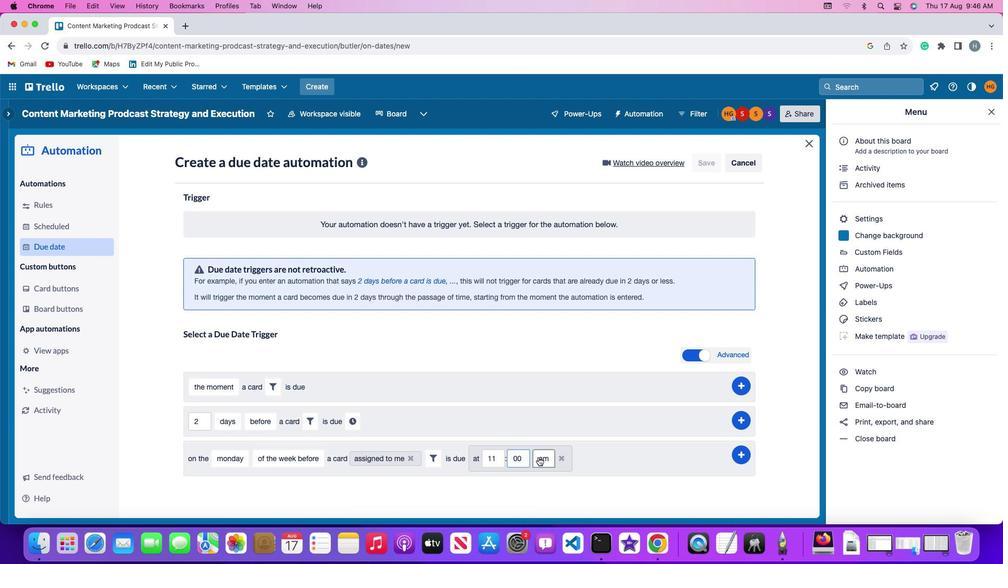 
Action: Mouse pressed left at (513, 462)
Screenshot: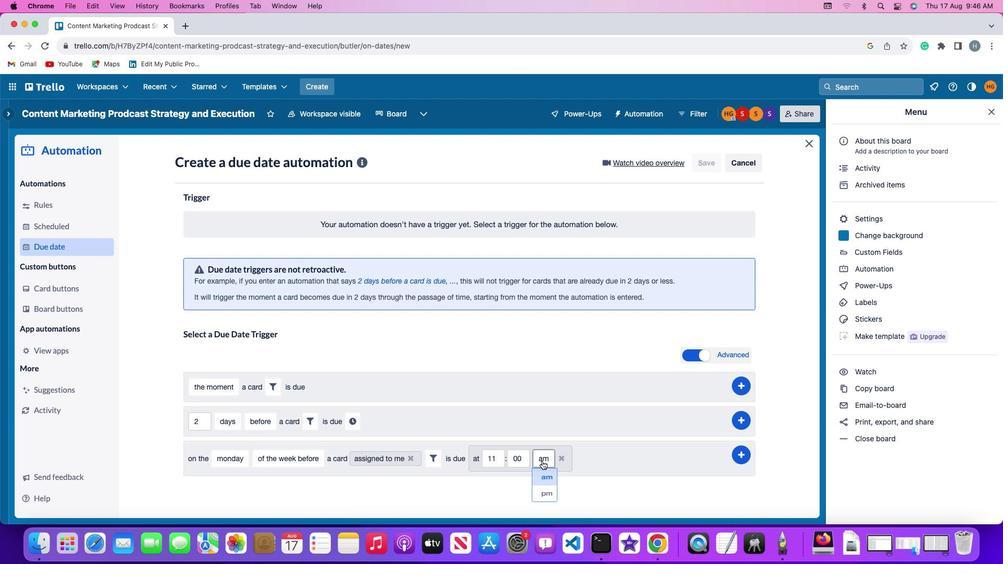 
Action: Mouse moved to (518, 474)
Screenshot: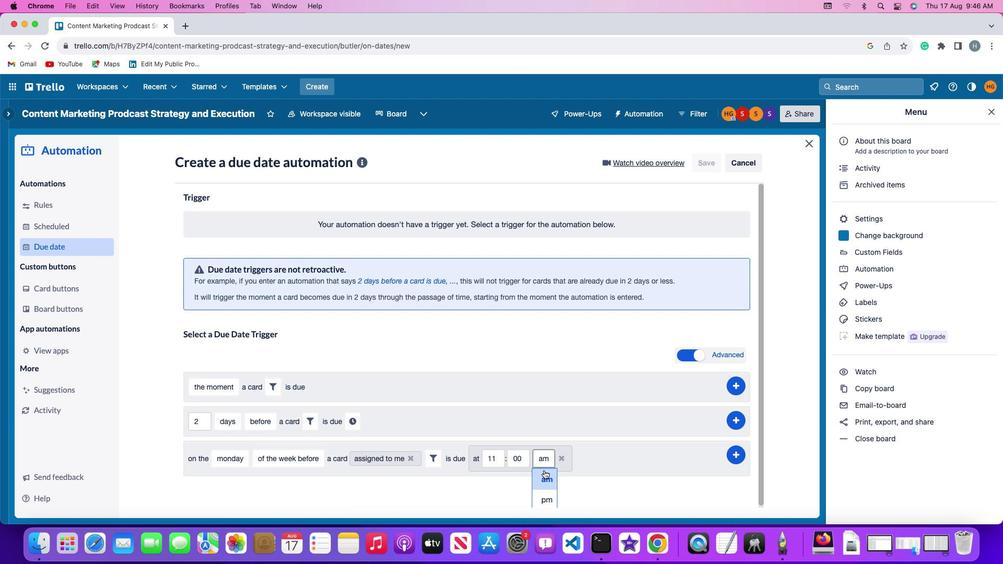 
Action: Mouse pressed left at (518, 474)
Screenshot: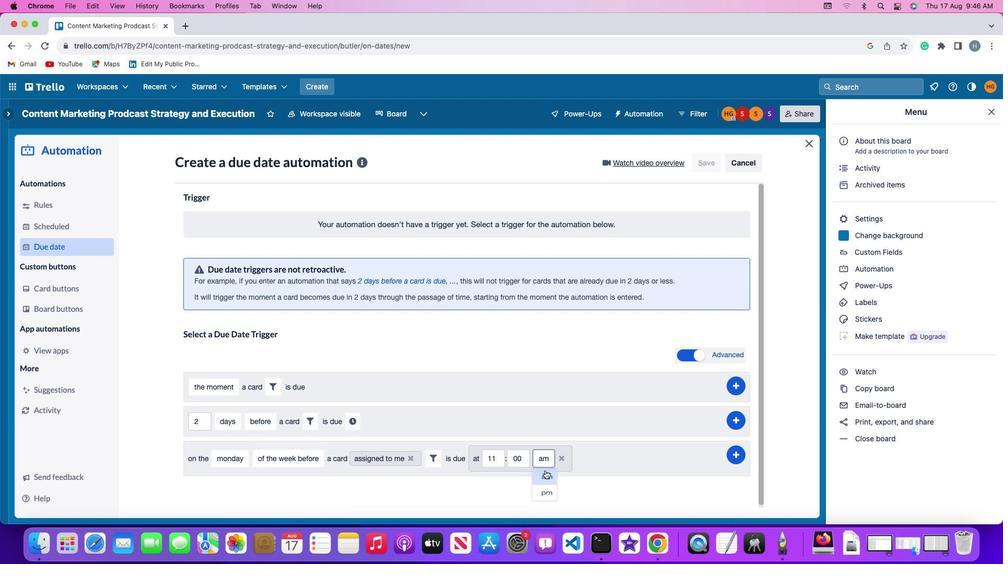 
Action: Mouse moved to (668, 456)
Screenshot: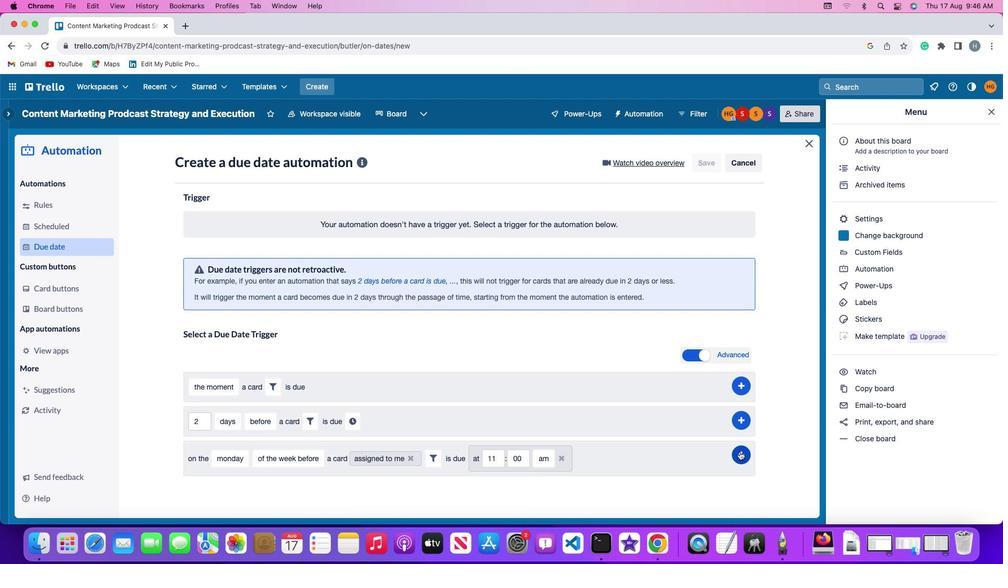 
Action: Mouse pressed left at (668, 456)
Screenshot: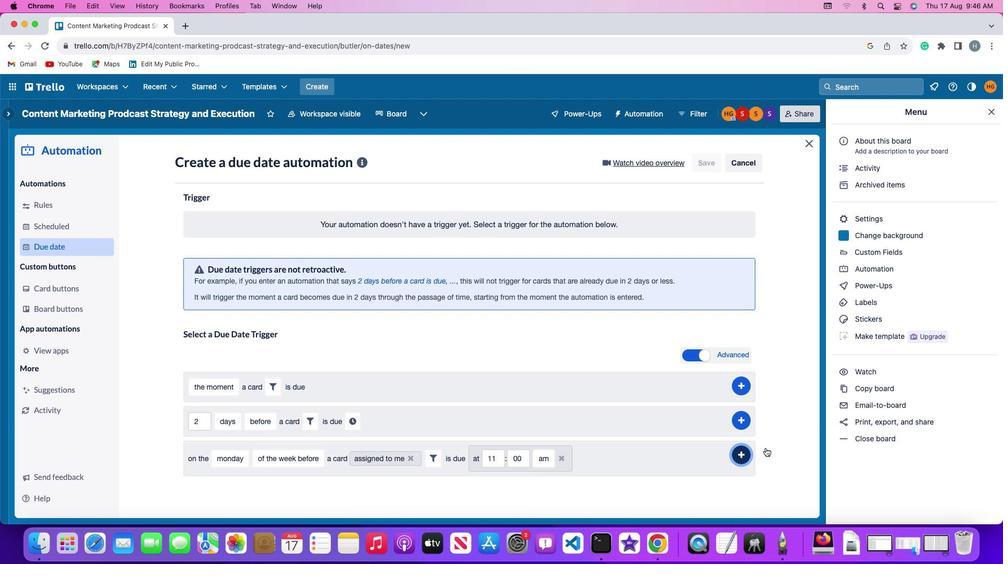 
Action: Mouse moved to (695, 413)
Screenshot: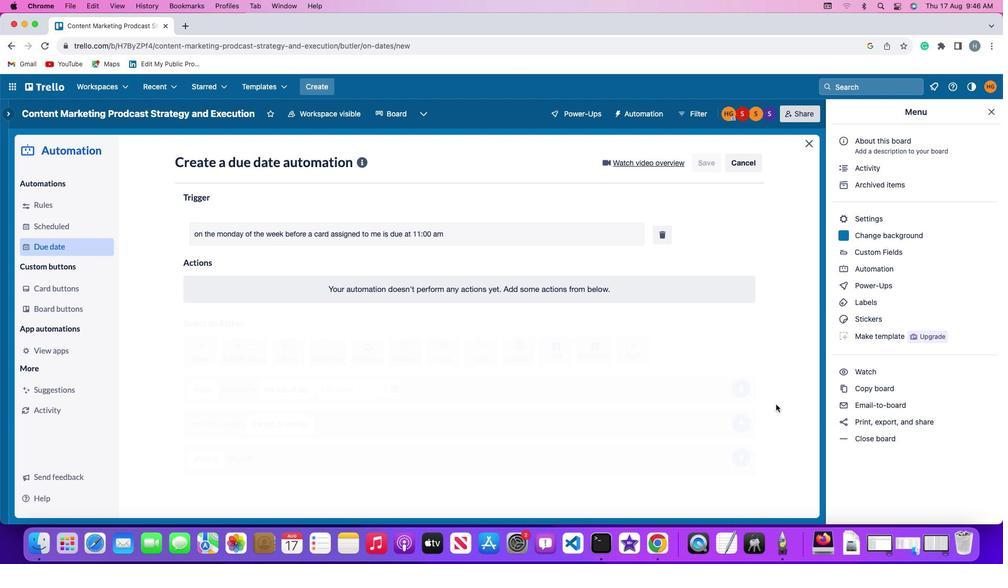 
